 Task: Open Card Software Deployment Review in Board Resource Allocation Software to Workspace Hotel Reservations and add a team member Softage.1@softage.net, a label Blue, a checklist Database Management, an attachment from your onedrive, a color Blue and finally, add a card description 'Conduct customer research for new product naming and branding' and a comment 'Let us approach this task with a sense of self-reflection and self-awareness, recognizing our own strengths and weaknesses.'. Add a start date 'Jan 01, 1900' with a due date 'Jan 08, 1900'
Action: Mouse moved to (117, 49)
Screenshot: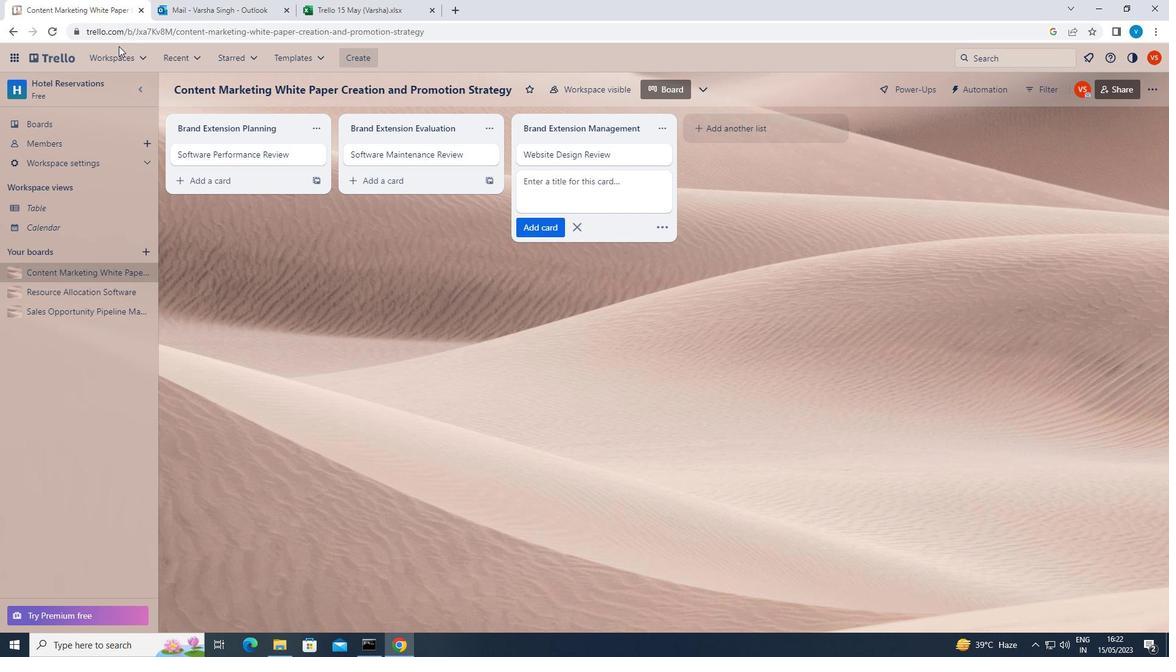 
Action: Mouse pressed left at (117, 49)
Screenshot: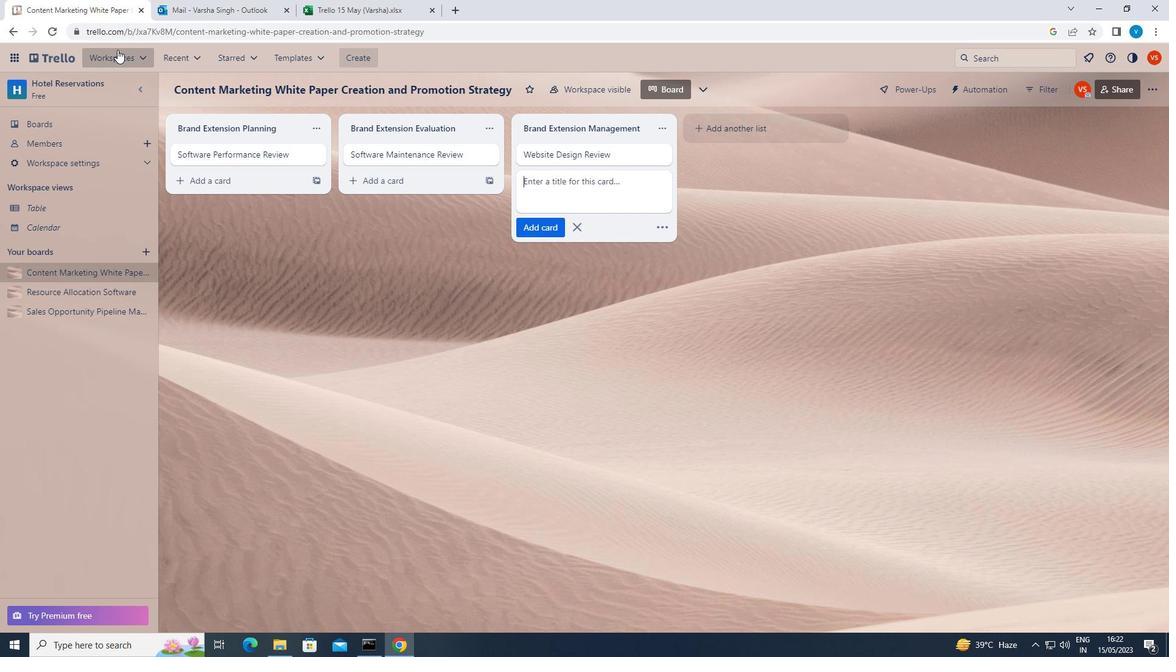 
Action: Mouse moved to (151, 605)
Screenshot: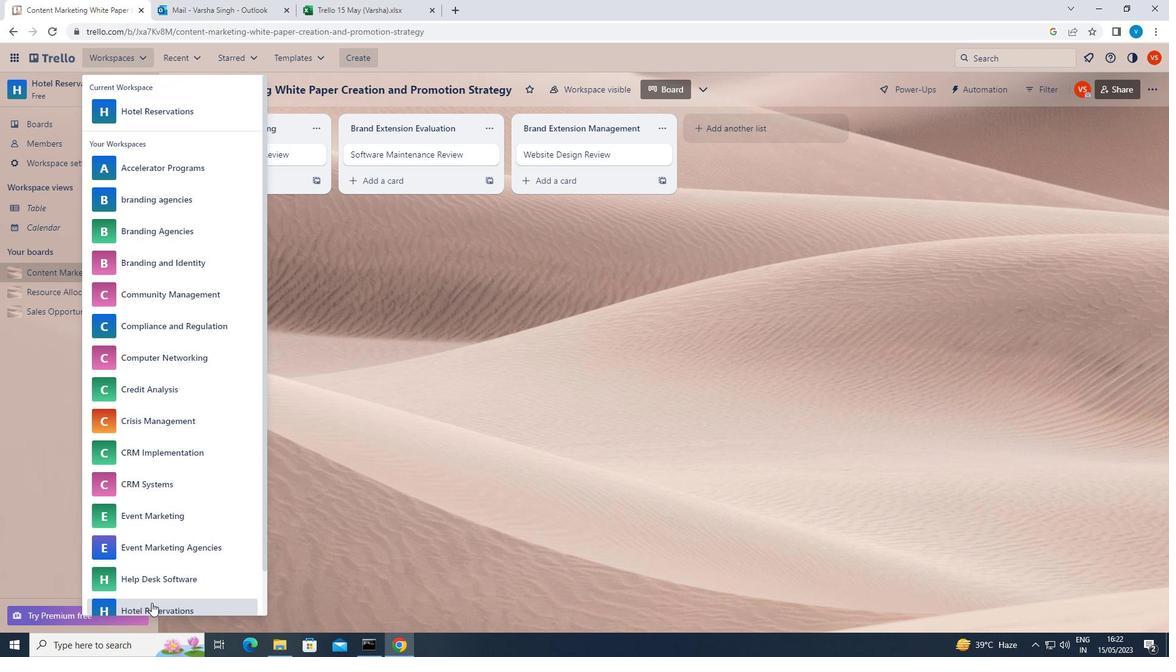 
Action: Mouse pressed left at (151, 605)
Screenshot: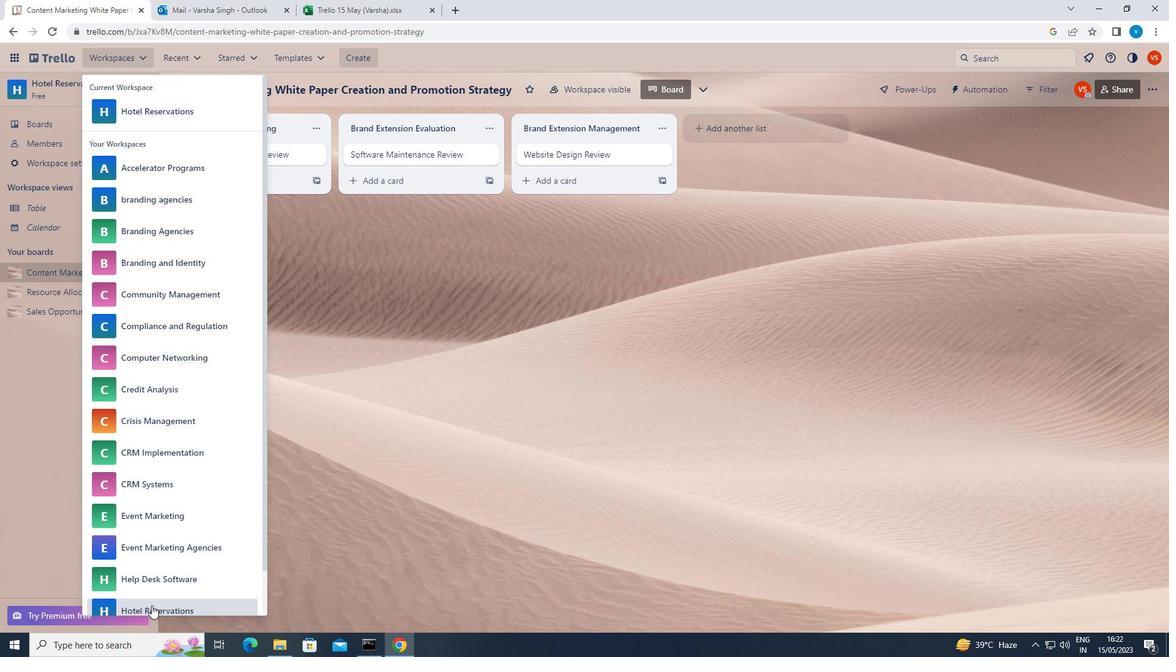 
Action: Mouse moved to (75, 285)
Screenshot: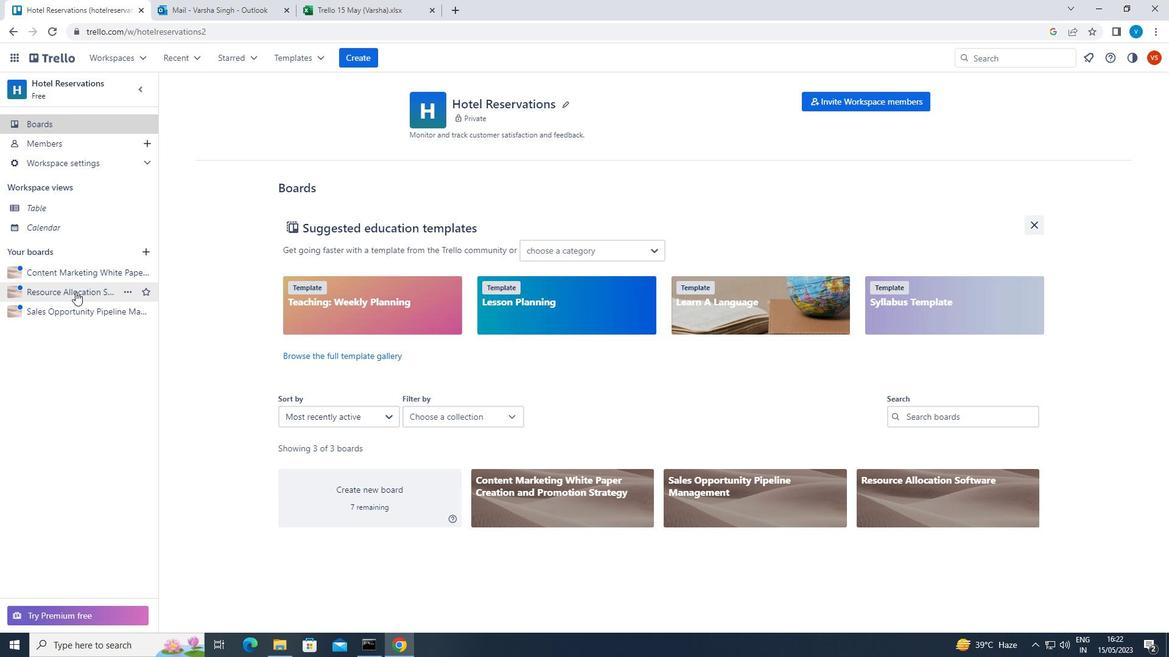 
Action: Mouse pressed left at (75, 285)
Screenshot: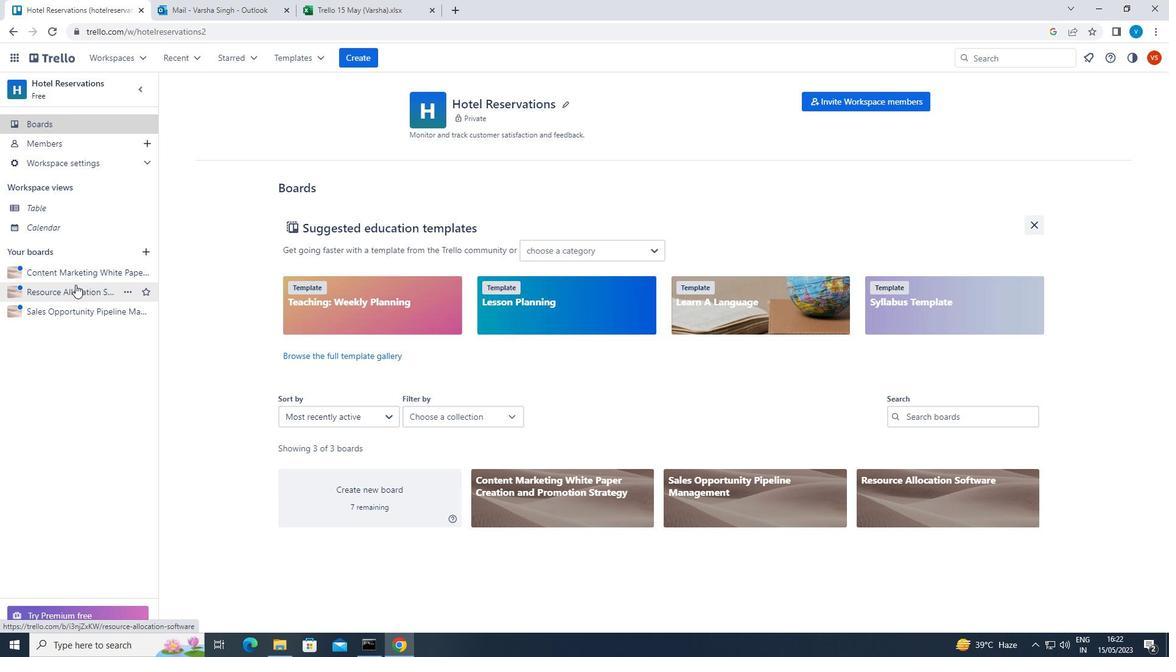 
Action: Mouse moved to (218, 162)
Screenshot: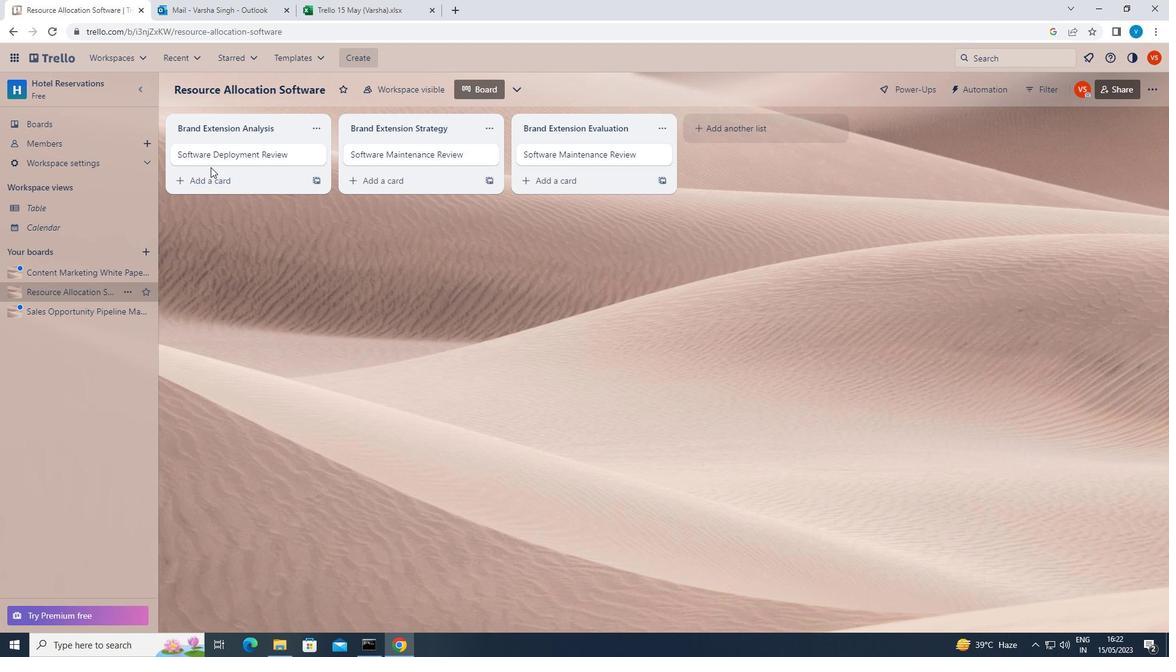 
Action: Mouse pressed left at (218, 162)
Screenshot: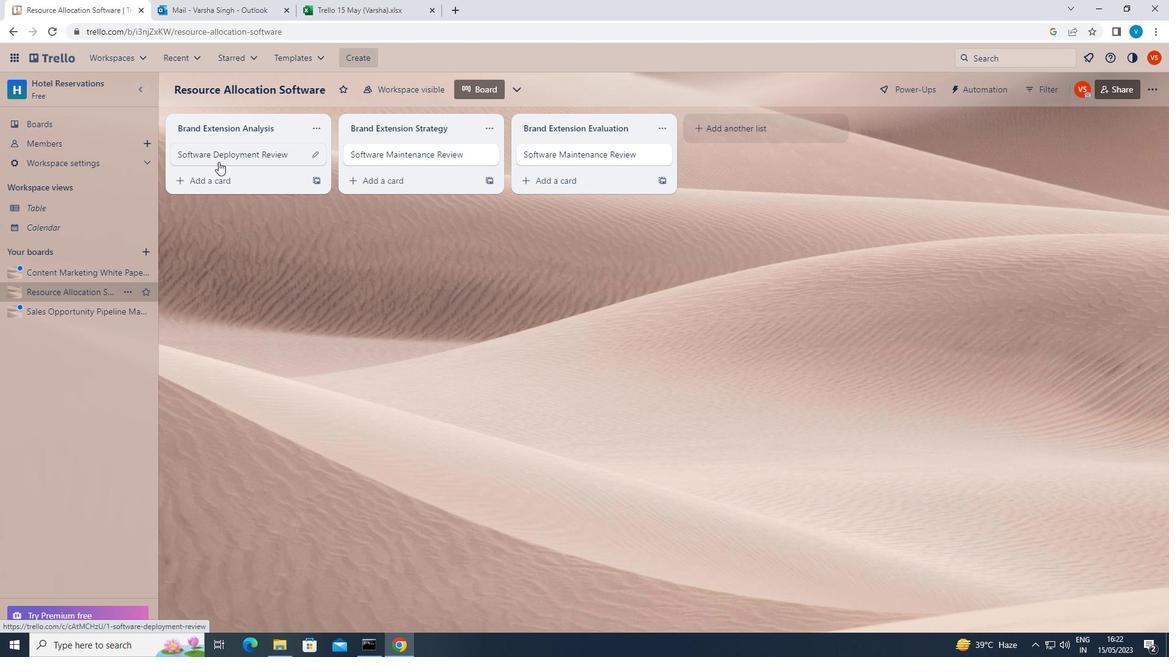 
Action: Mouse moved to (741, 151)
Screenshot: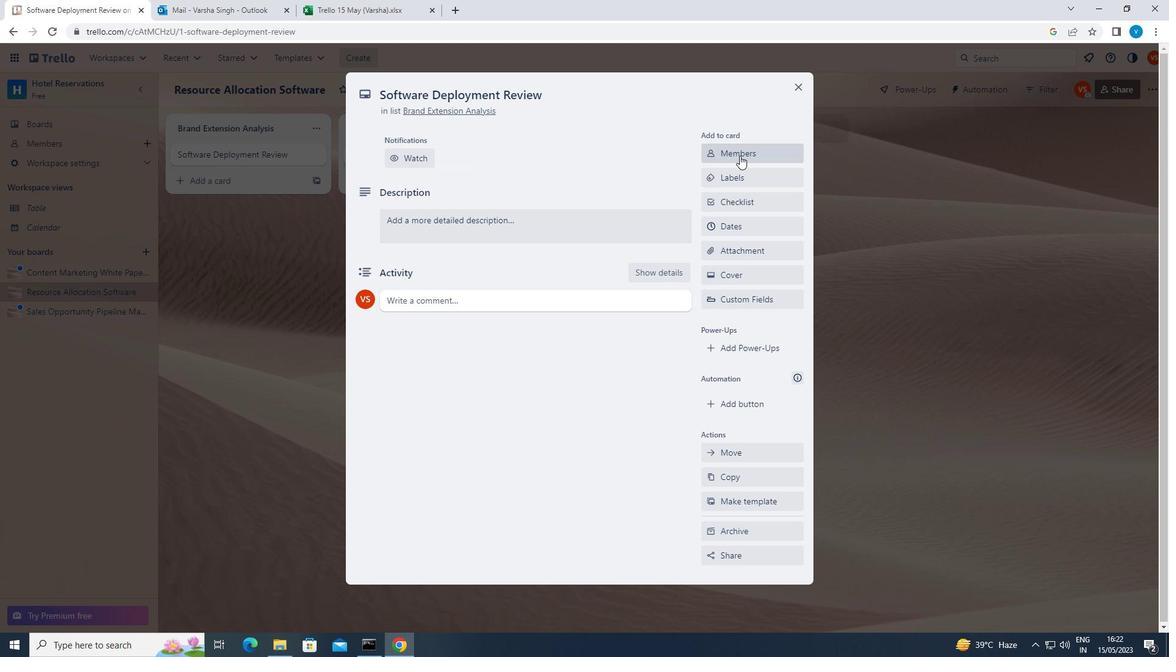 
Action: Mouse pressed left at (741, 151)
Screenshot: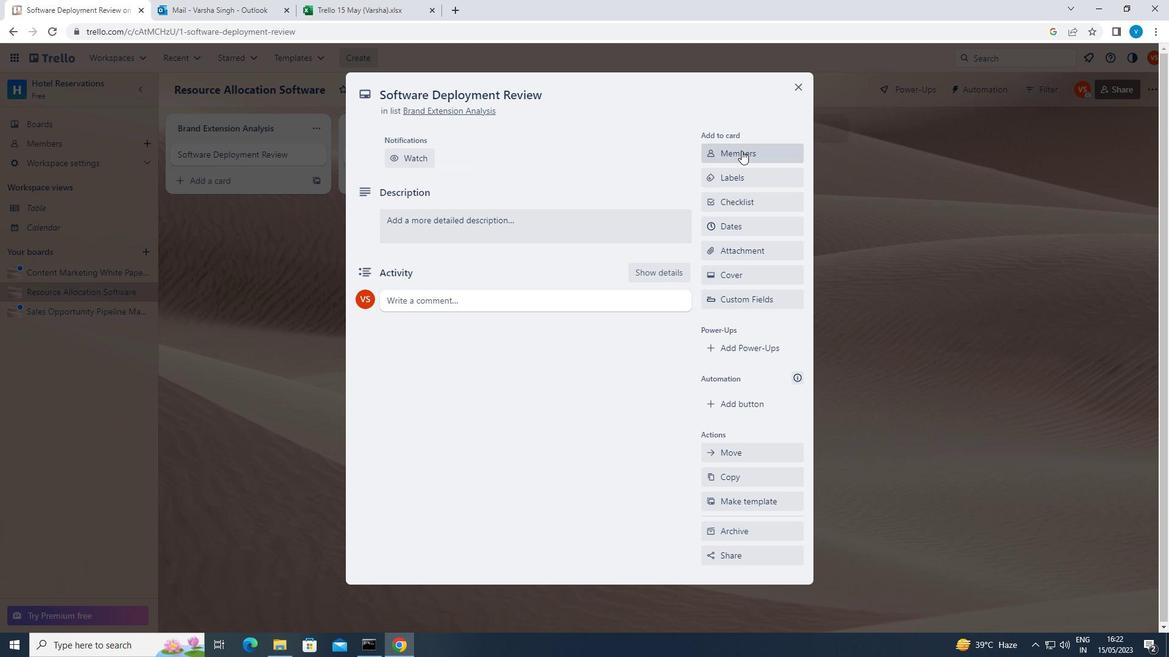 
Action: Key pressed <Key.shift>SOFTAGE.1<Key.shift>@SOFTAGE.NET
Screenshot: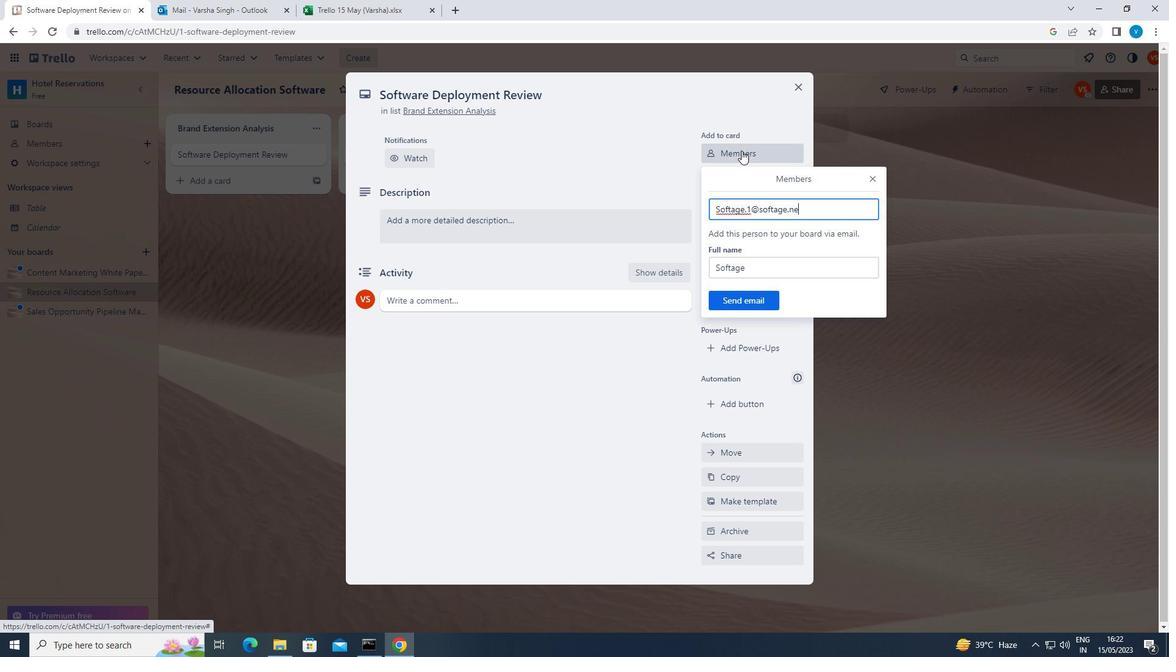 
Action: Mouse moved to (729, 303)
Screenshot: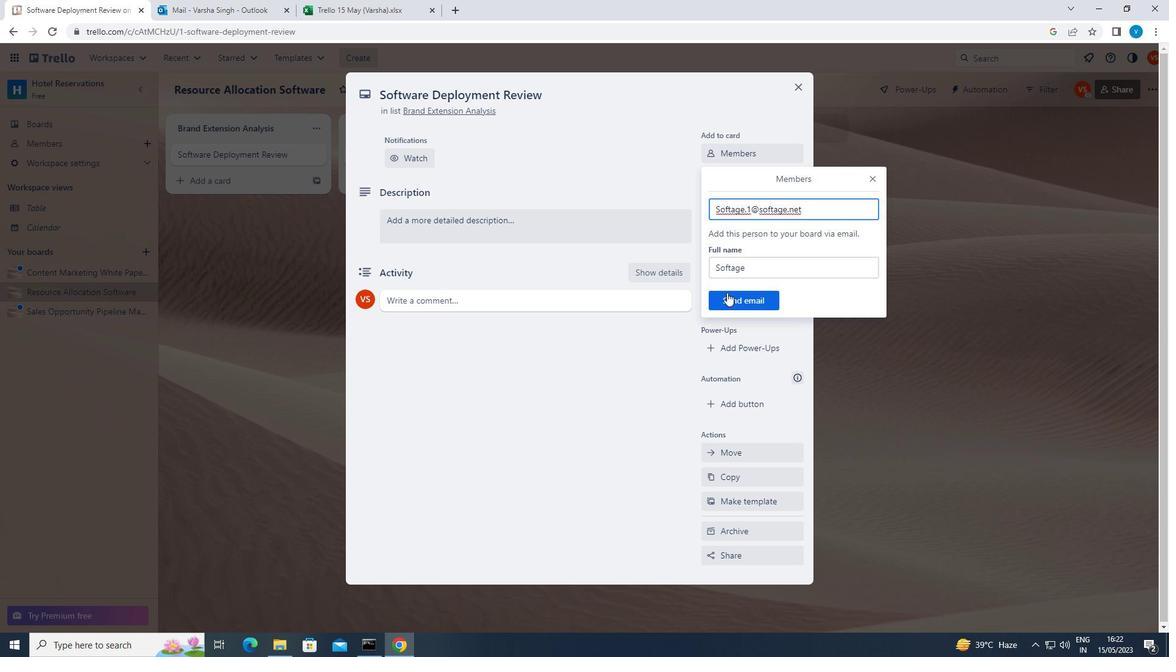 
Action: Mouse pressed left at (729, 303)
Screenshot: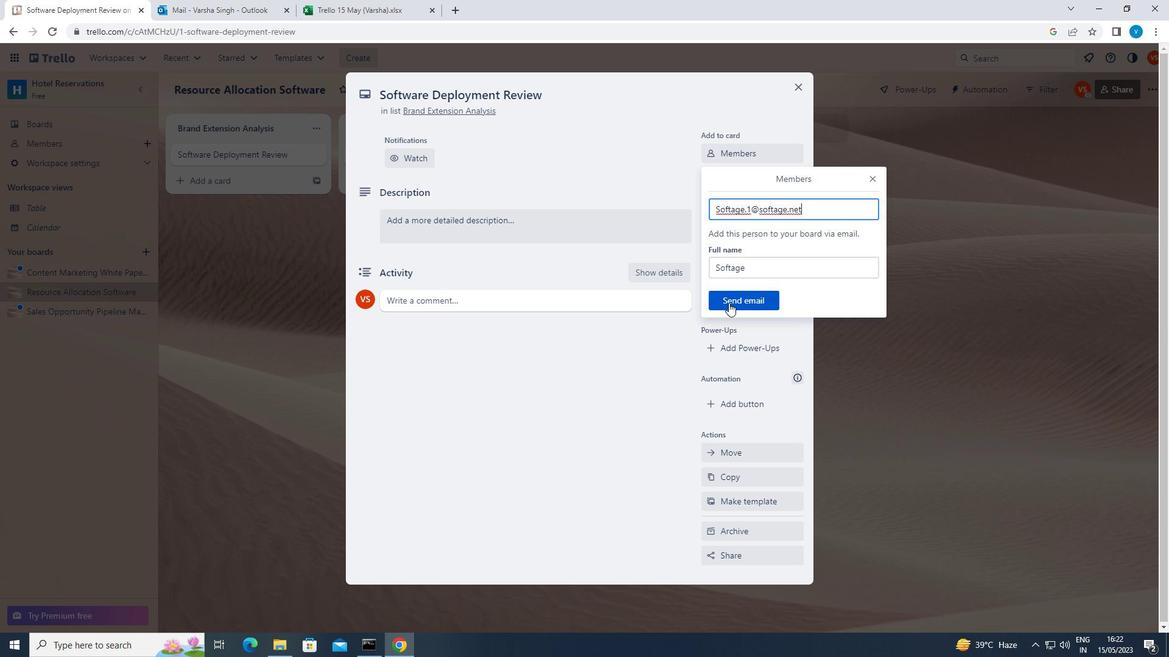 
Action: Mouse moved to (736, 223)
Screenshot: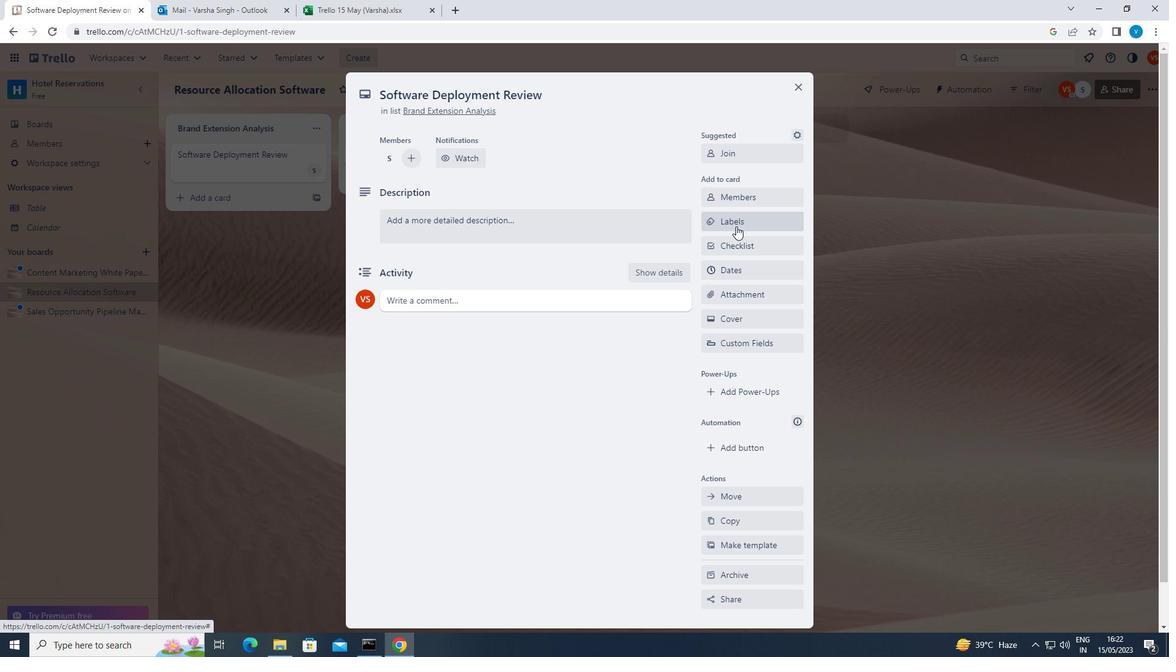 
Action: Mouse pressed left at (736, 223)
Screenshot: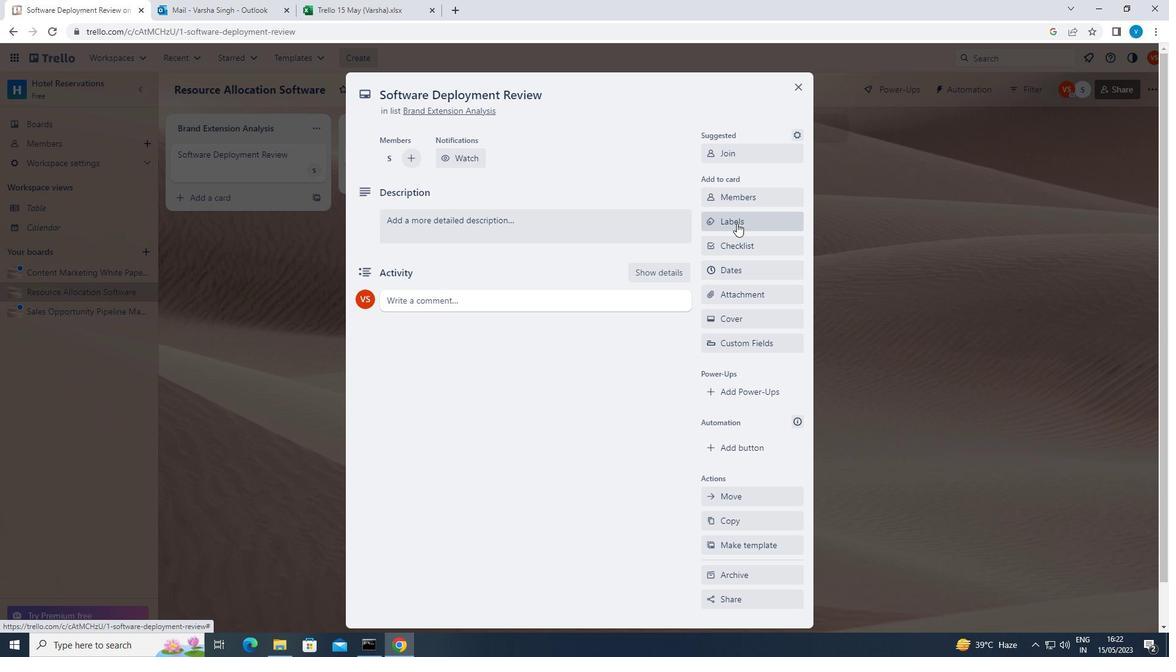 
Action: Mouse moved to (778, 424)
Screenshot: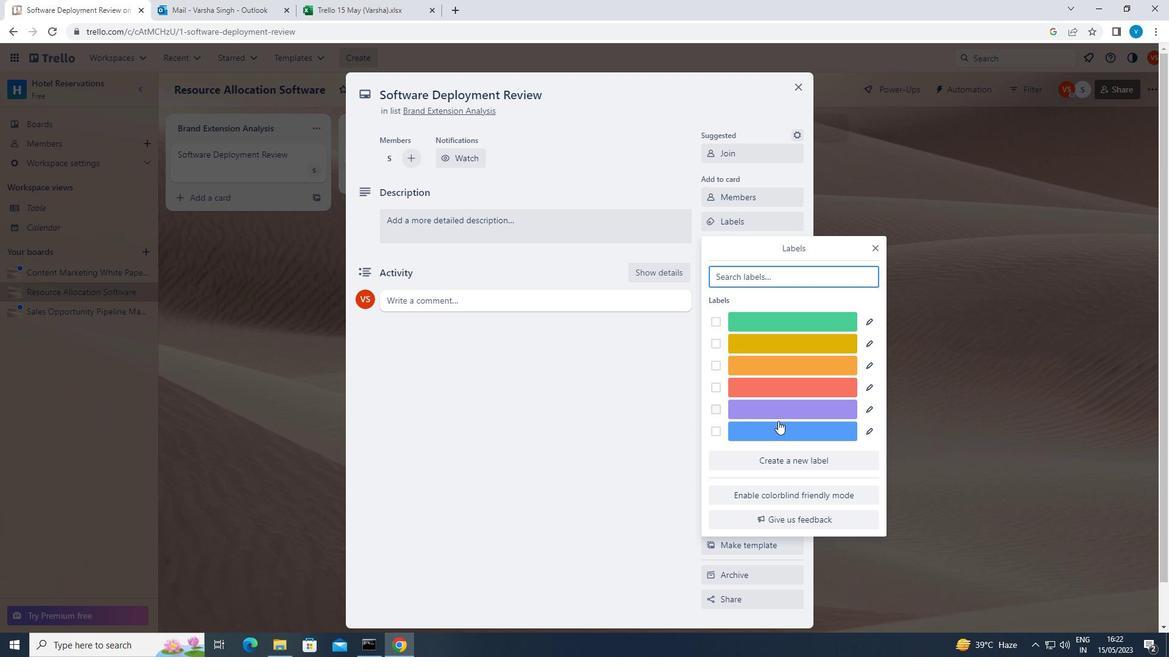 
Action: Mouse pressed left at (778, 424)
Screenshot: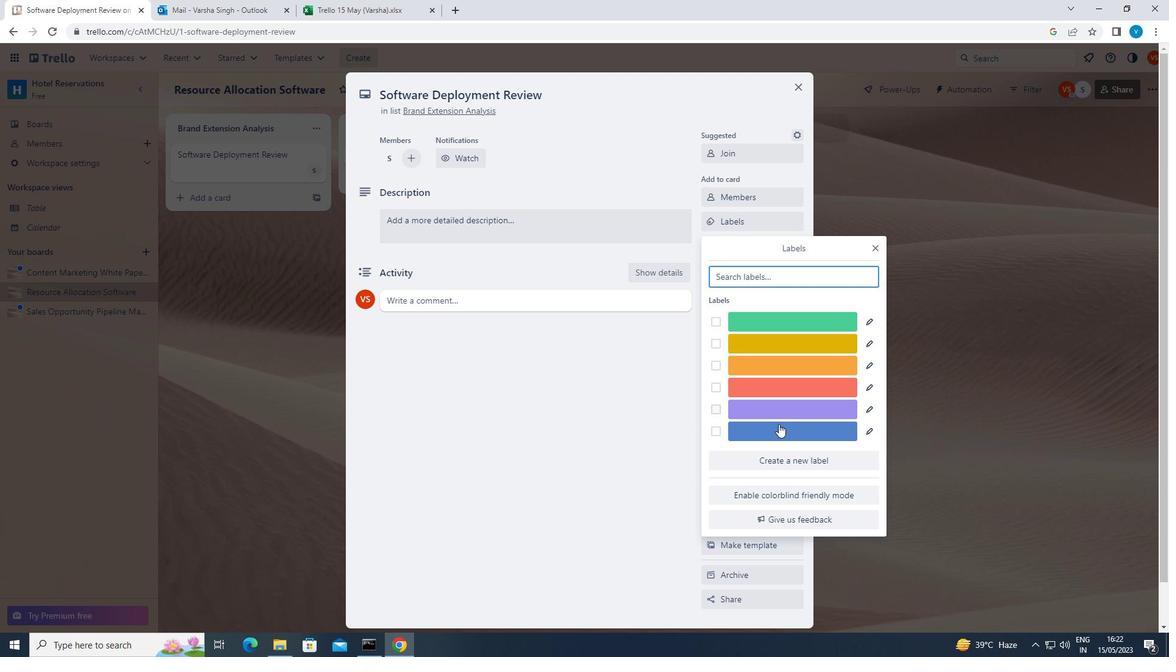 
Action: Mouse moved to (873, 247)
Screenshot: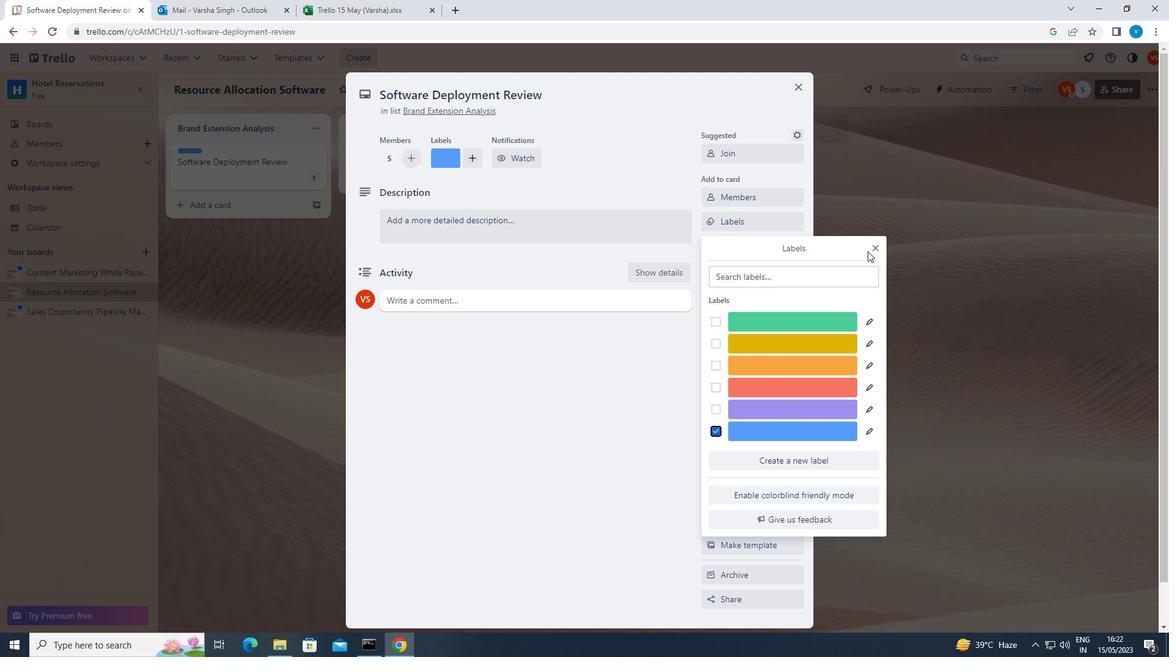 
Action: Mouse pressed left at (873, 247)
Screenshot: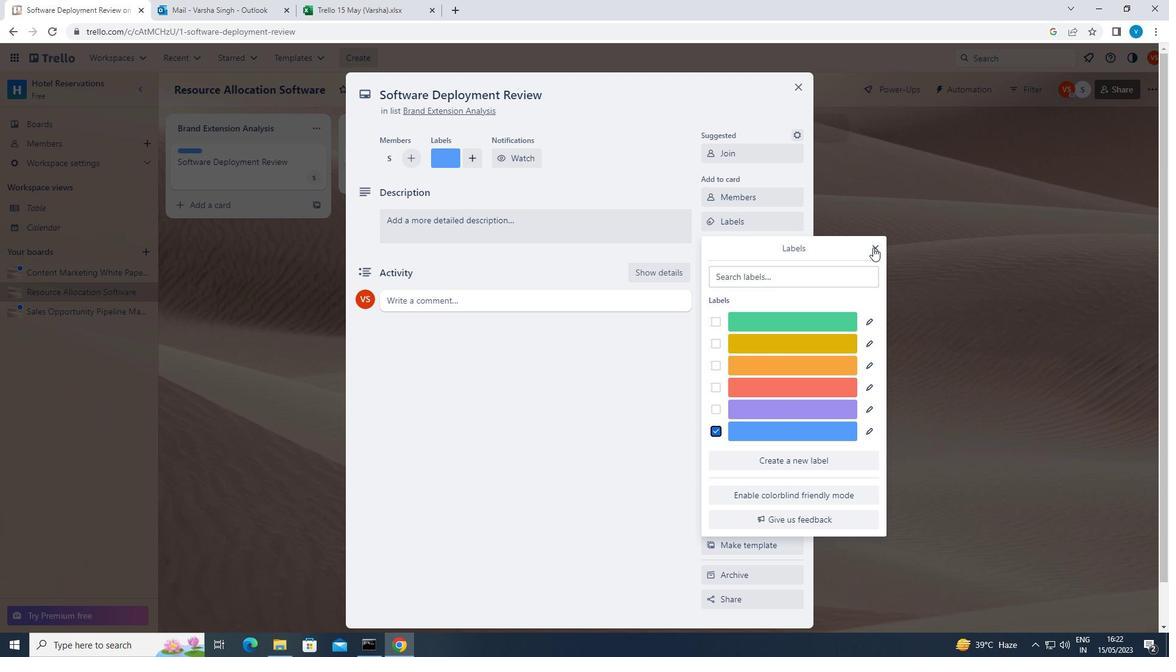 
Action: Mouse moved to (758, 240)
Screenshot: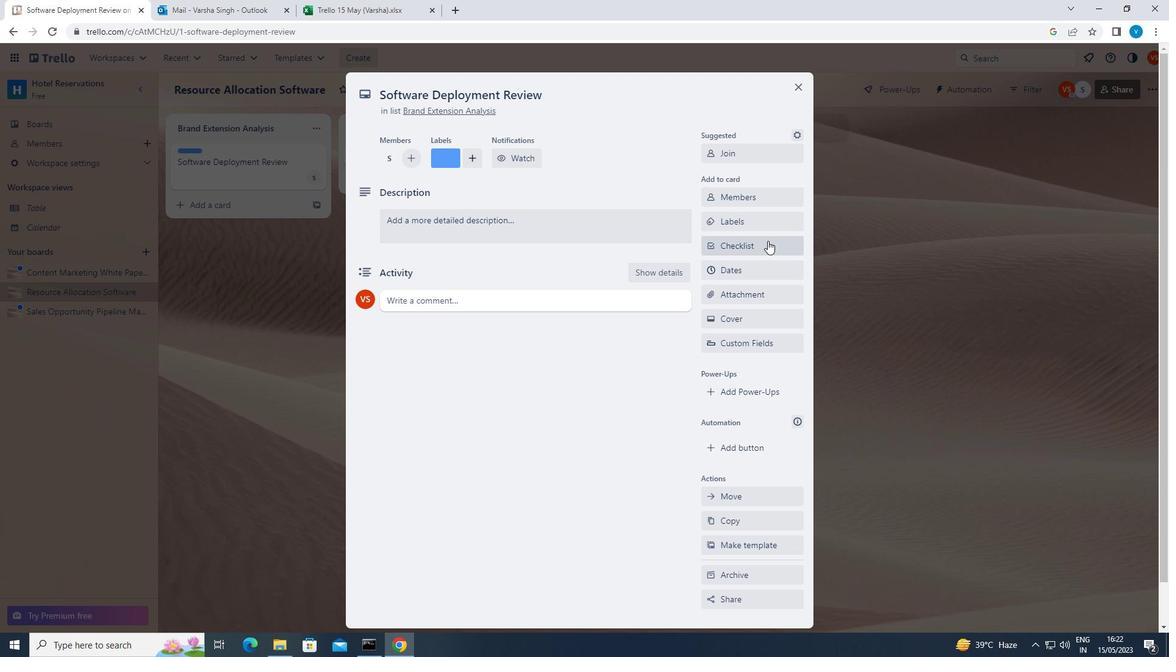 
Action: Mouse pressed left at (758, 240)
Screenshot: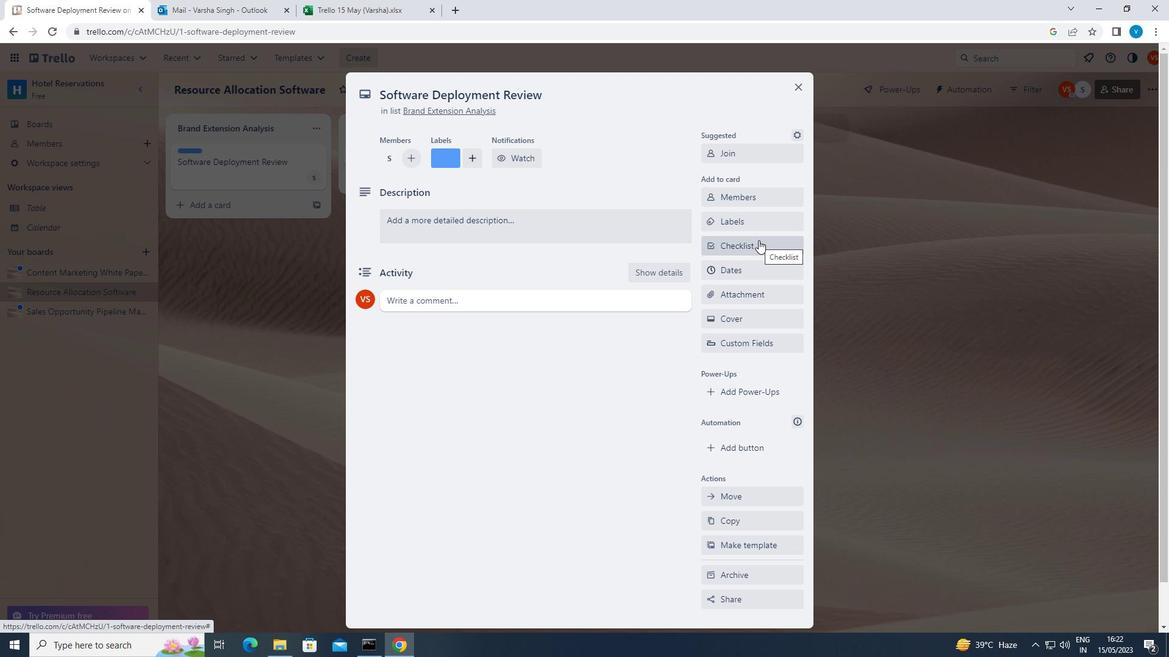 
Action: Key pressed <Key.shift>DATABASE<Key.space><Key.shift>MANAGEMENT
Screenshot: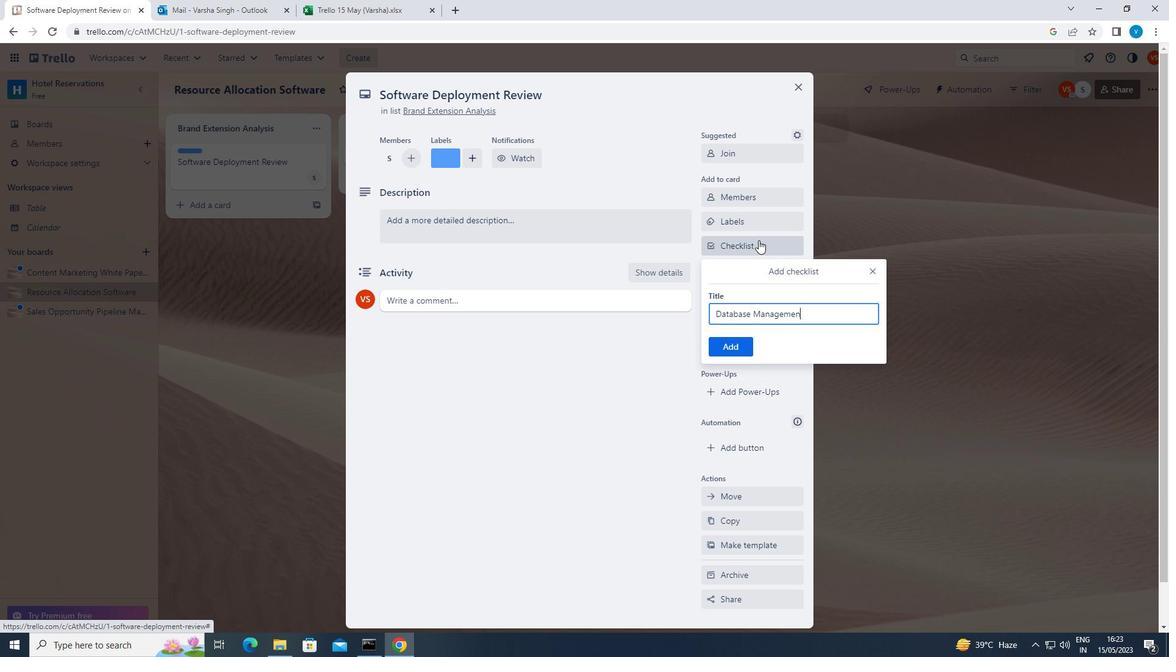 
Action: Mouse moved to (734, 353)
Screenshot: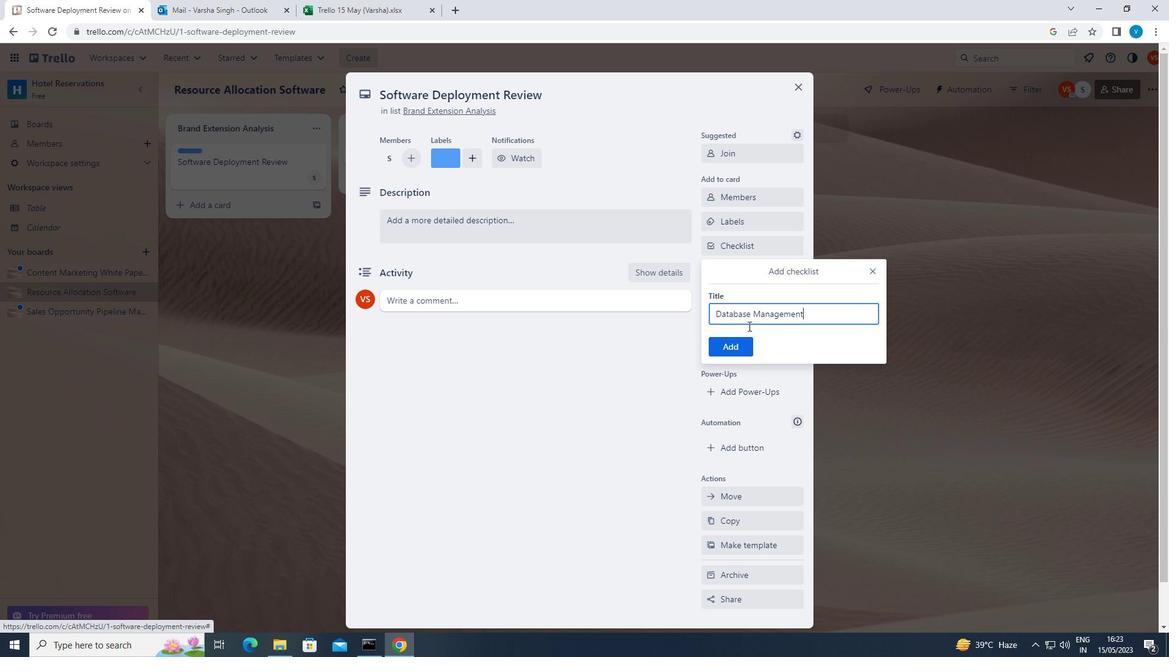 
Action: Mouse pressed left at (734, 353)
Screenshot: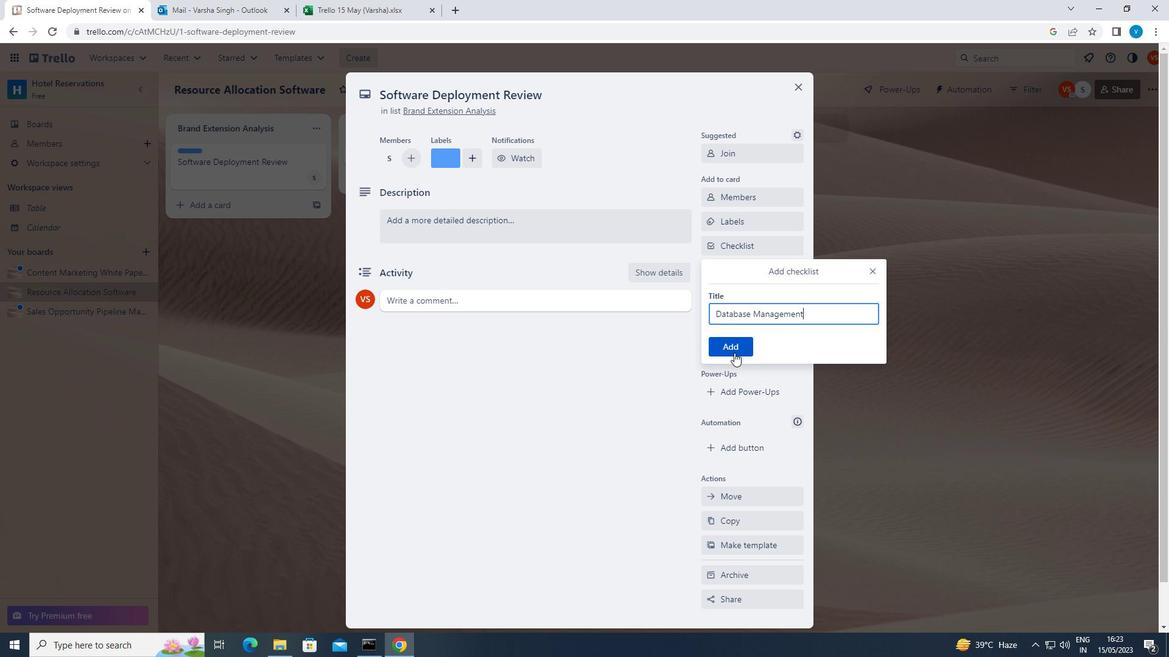 
Action: Mouse moved to (767, 292)
Screenshot: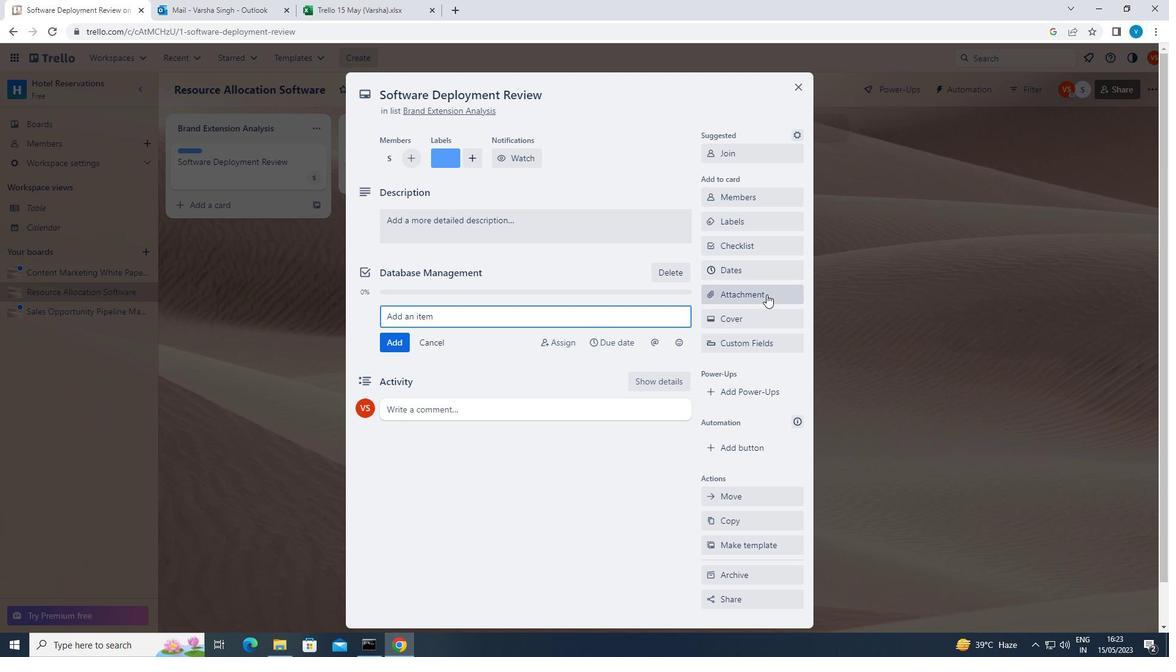 
Action: Mouse pressed left at (767, 292)
Screenshot: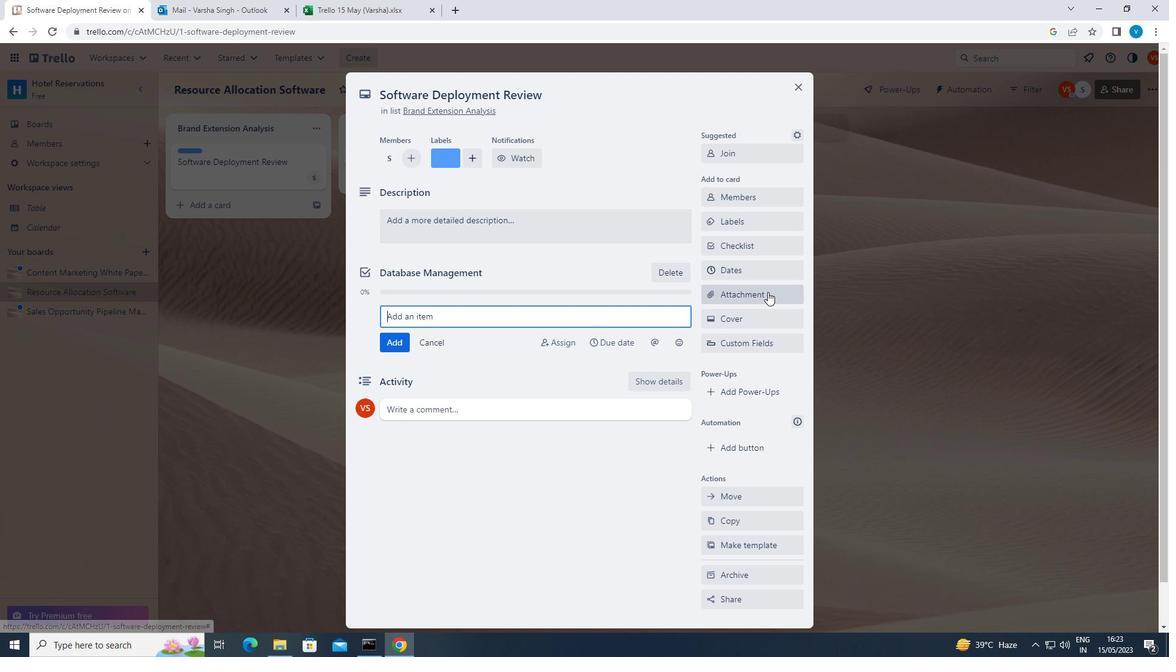 
Action: Mouse moved to (749, 440)
Screenshot: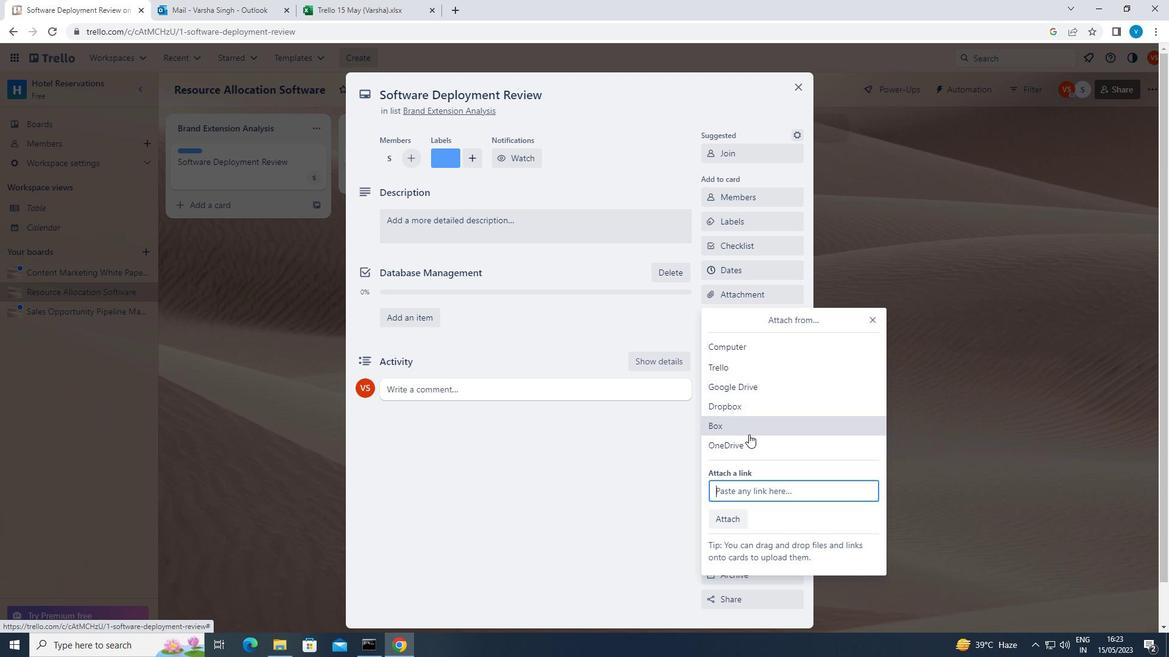 
Action: Mouse pressed left at (749, 440)
Screenshot: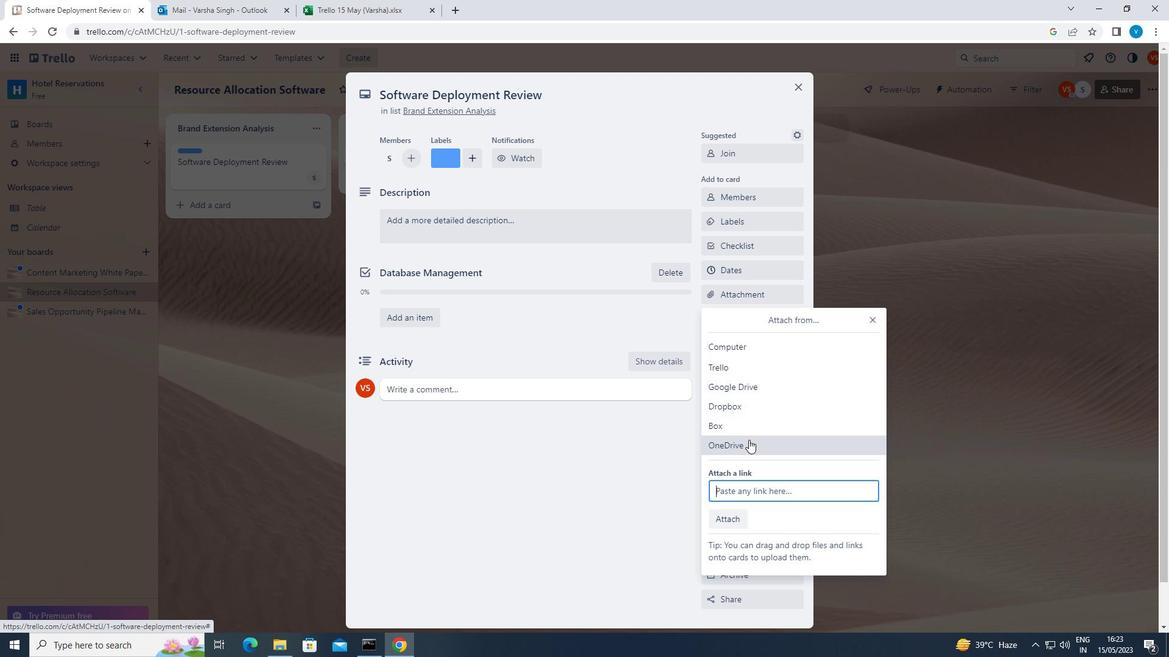 
Action: Mouse moved to (506, 235)
Screenshot: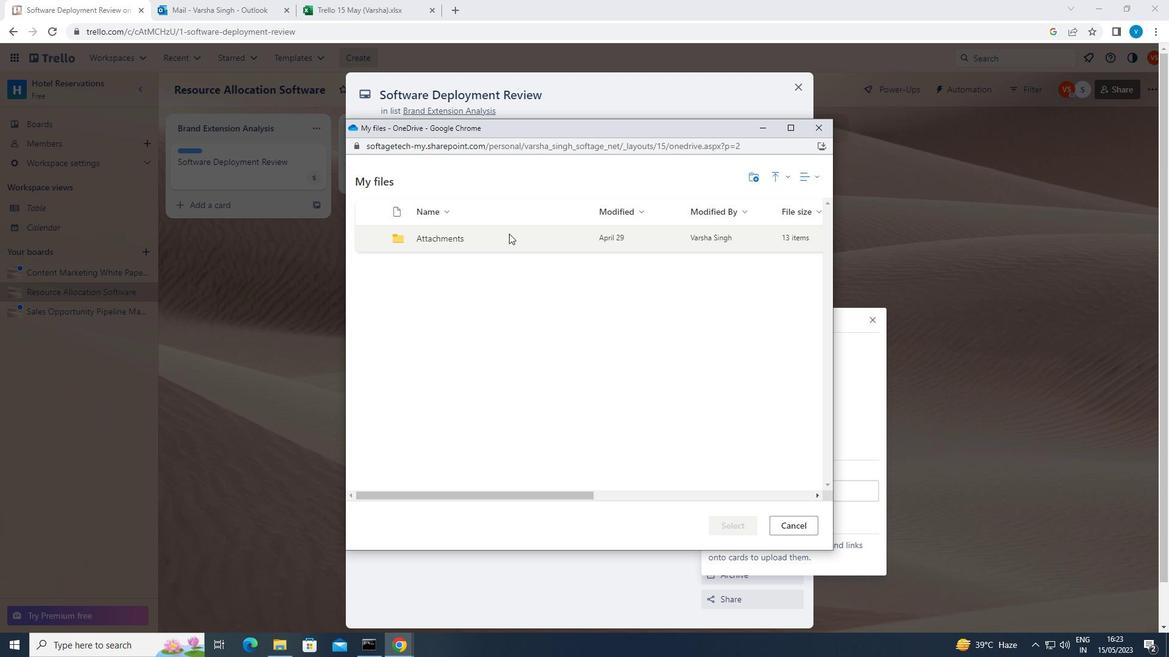 
Action: Mouse pressed left at (506, 235)
Screenshot: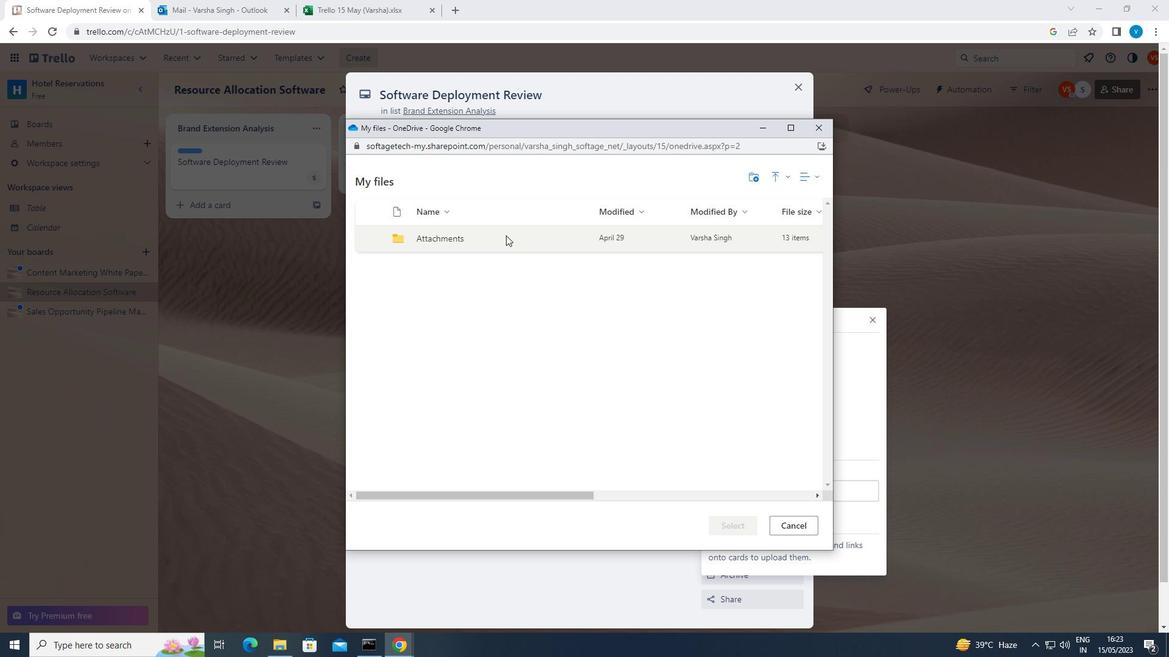 
Action: Mouse pressed left at (506, 235)
Screenshot: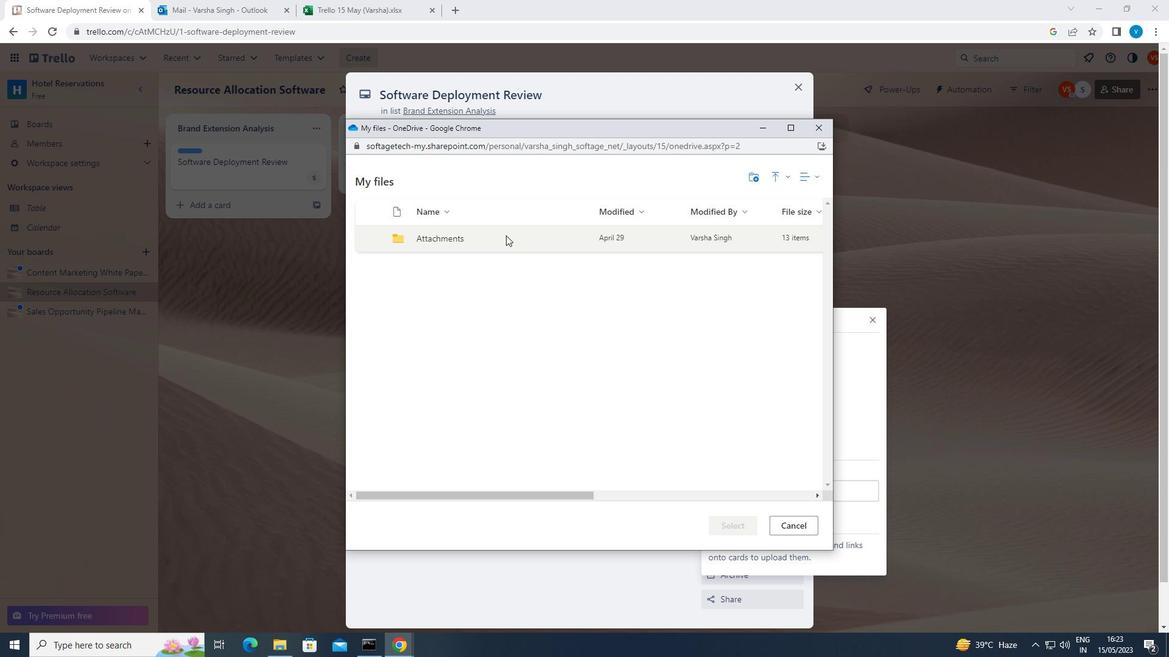 
Action: Mouse moved to (509, 243)
Screenshot: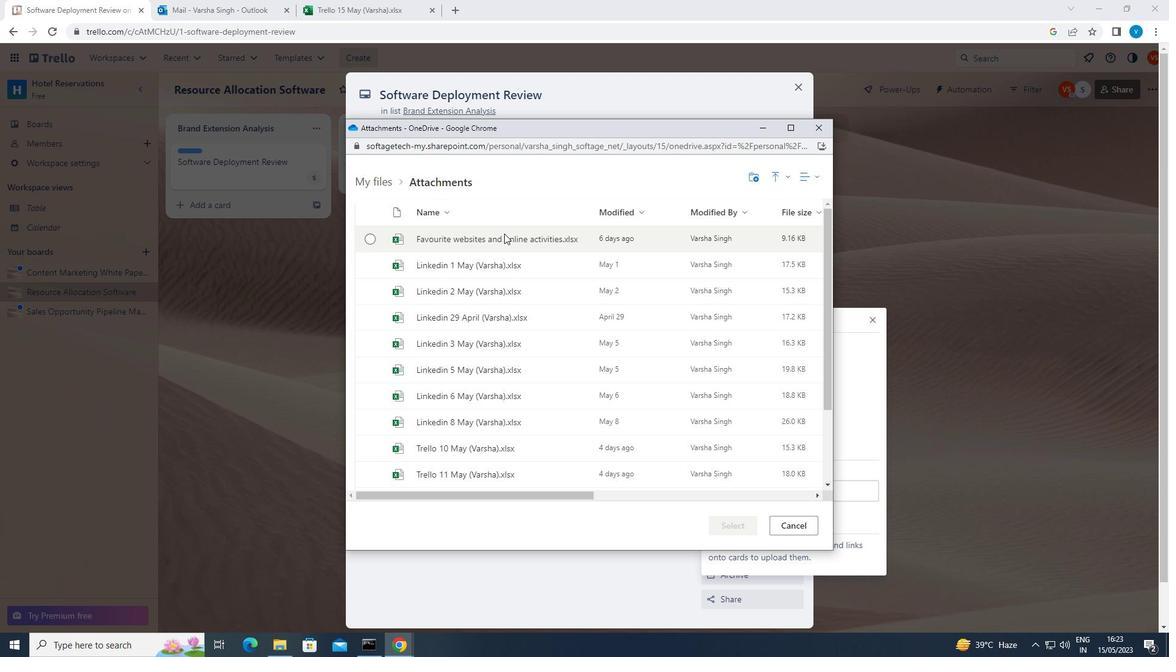 
Action: Mouse pressed left at (509, 243)
Screenshot: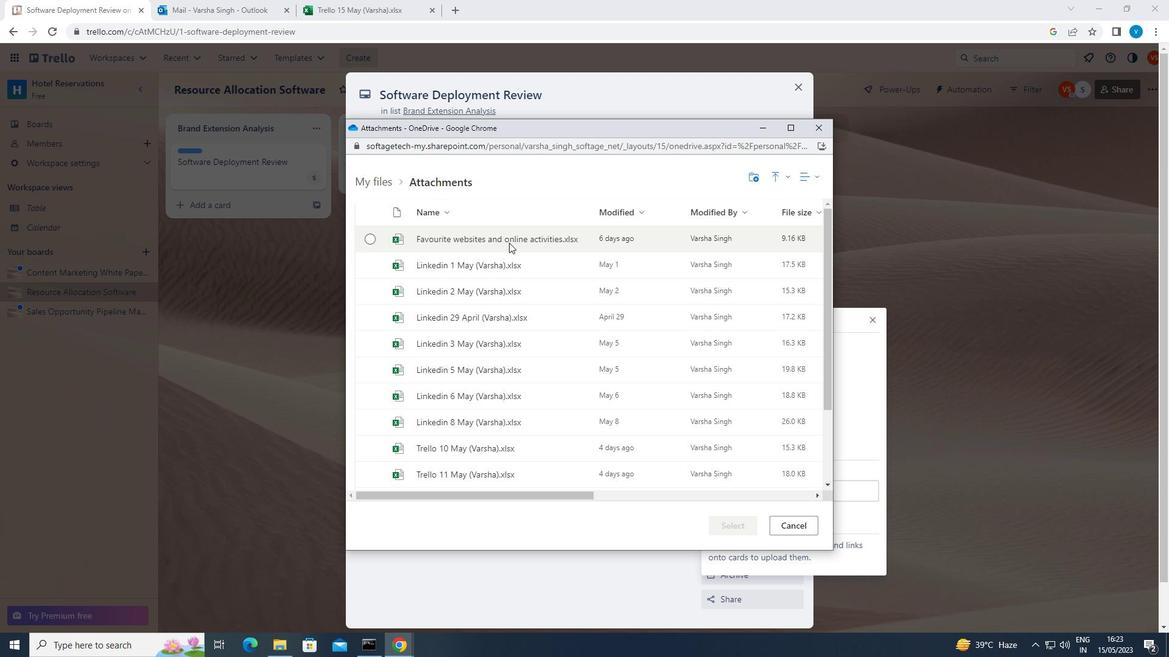 
Action: Mouse pressed left at (509, 243)
Screenshot: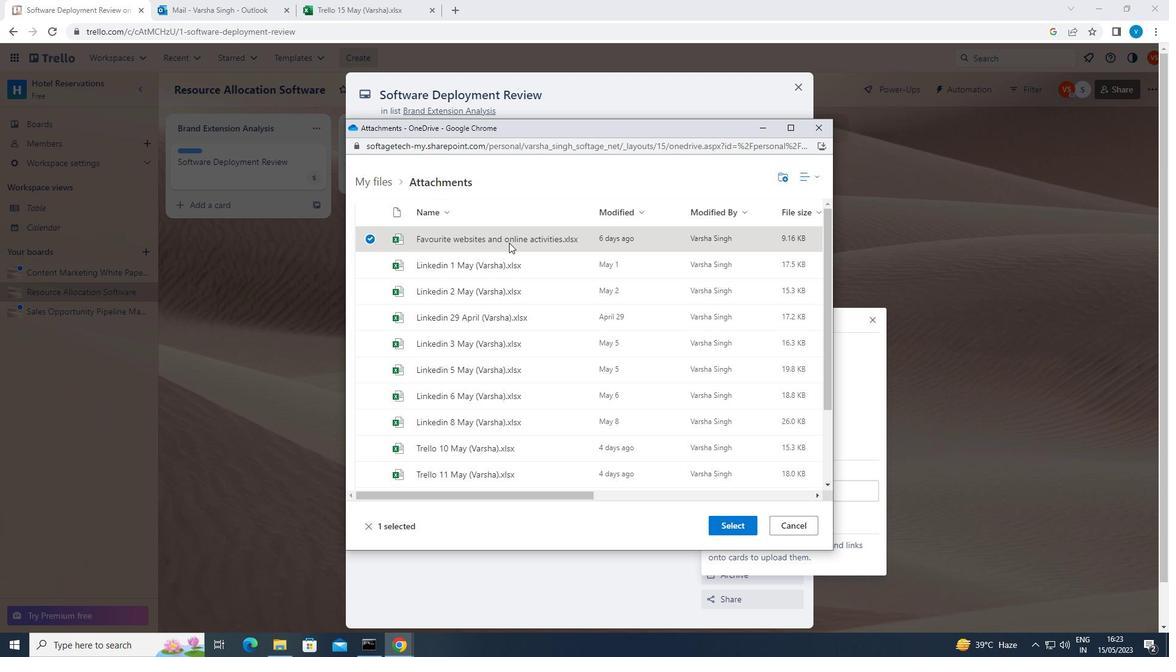
Action: Mouse moved to (733, 524)
Screenshot: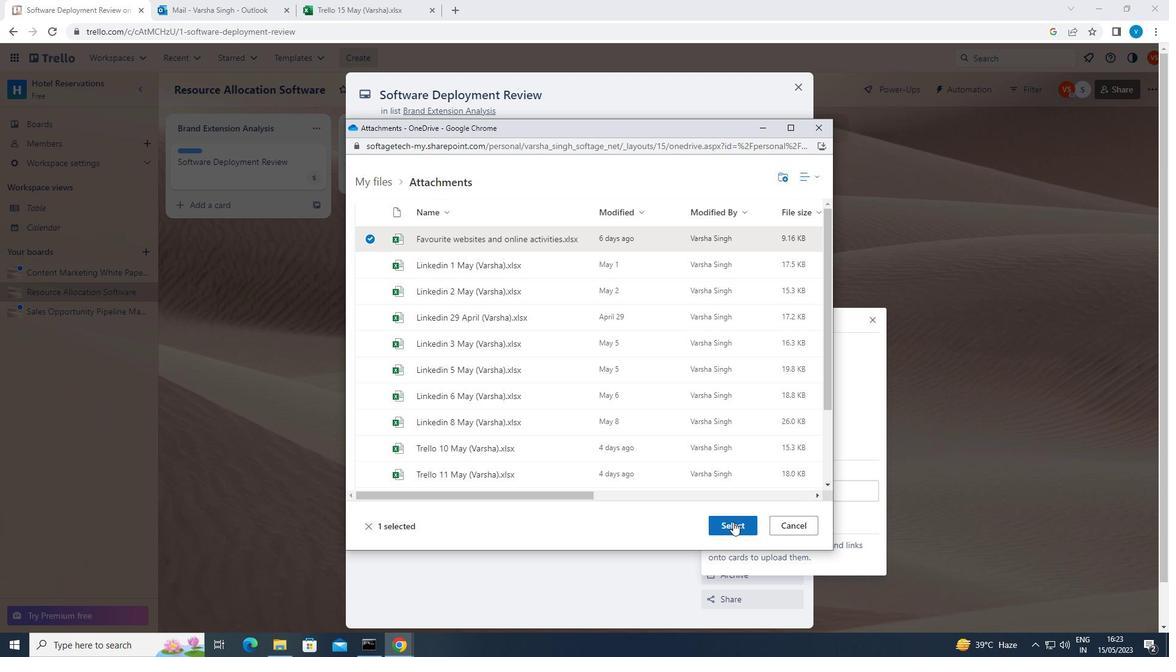 
Action: Mouse pressed left at (733, 524)
Screenshot: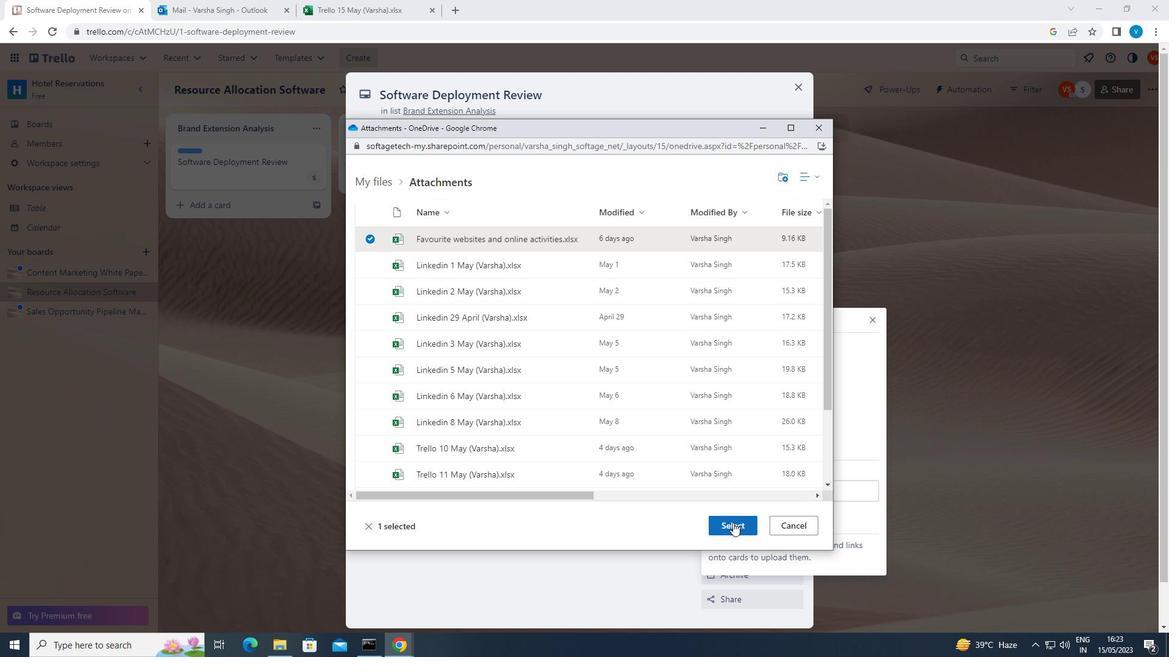 
Action: Mouse moved to (761, 322)
Screenshot: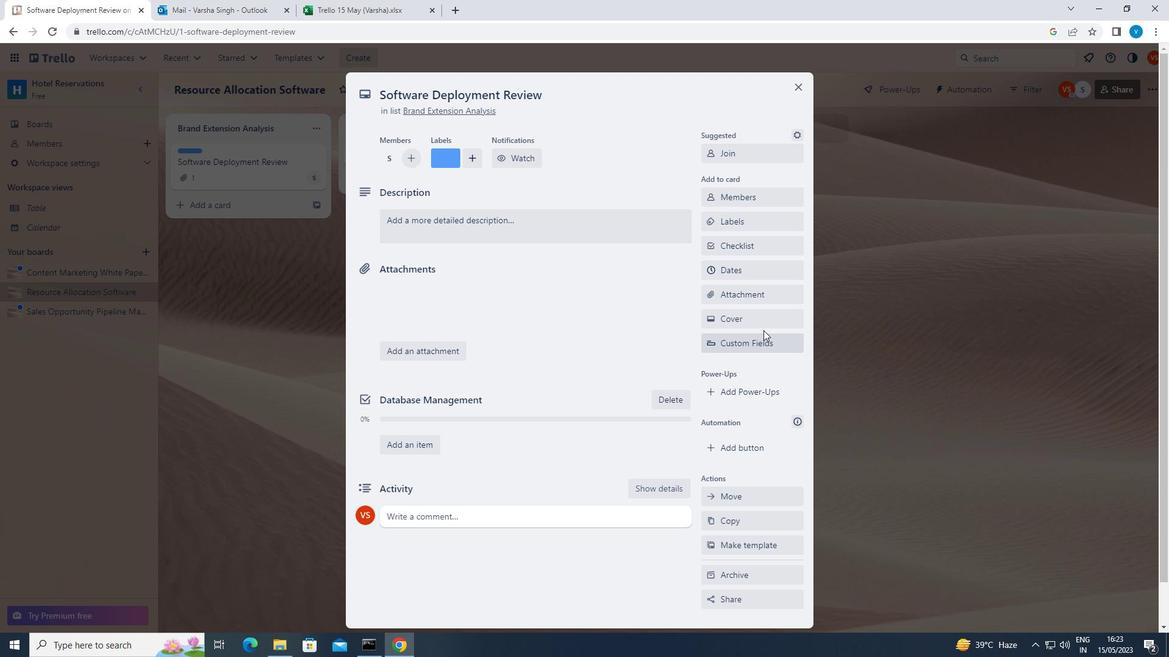 
Action: Mouse pressed left at (761, 322)
Screenshot: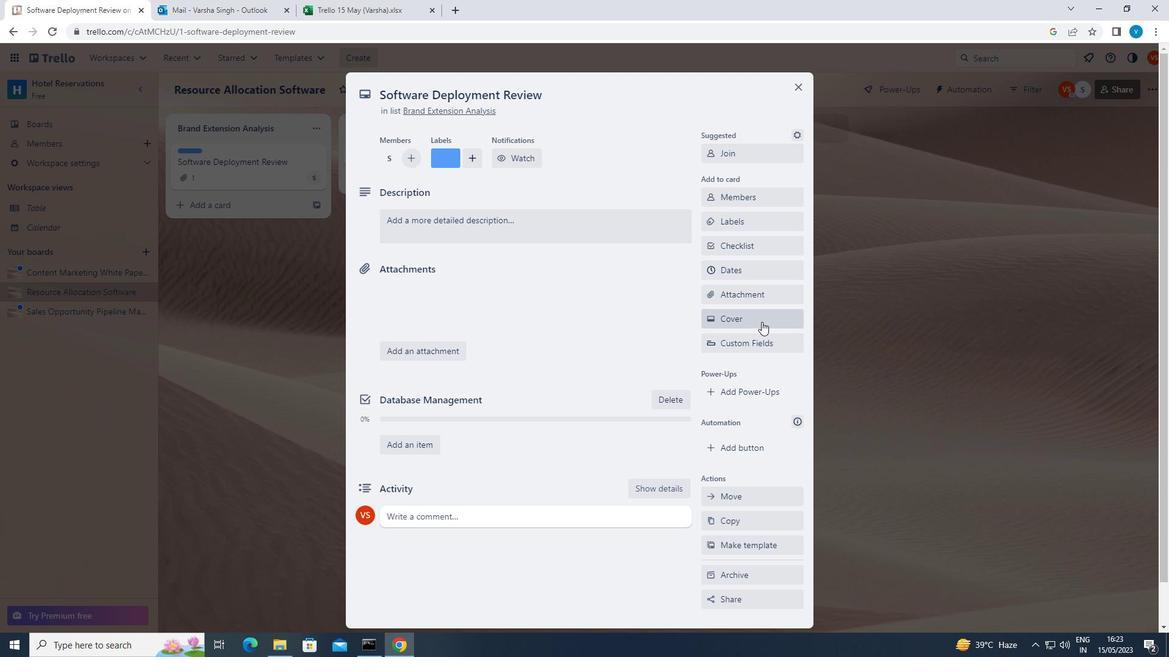 
Action: Mouse moved to (727, 413)
Screenshot: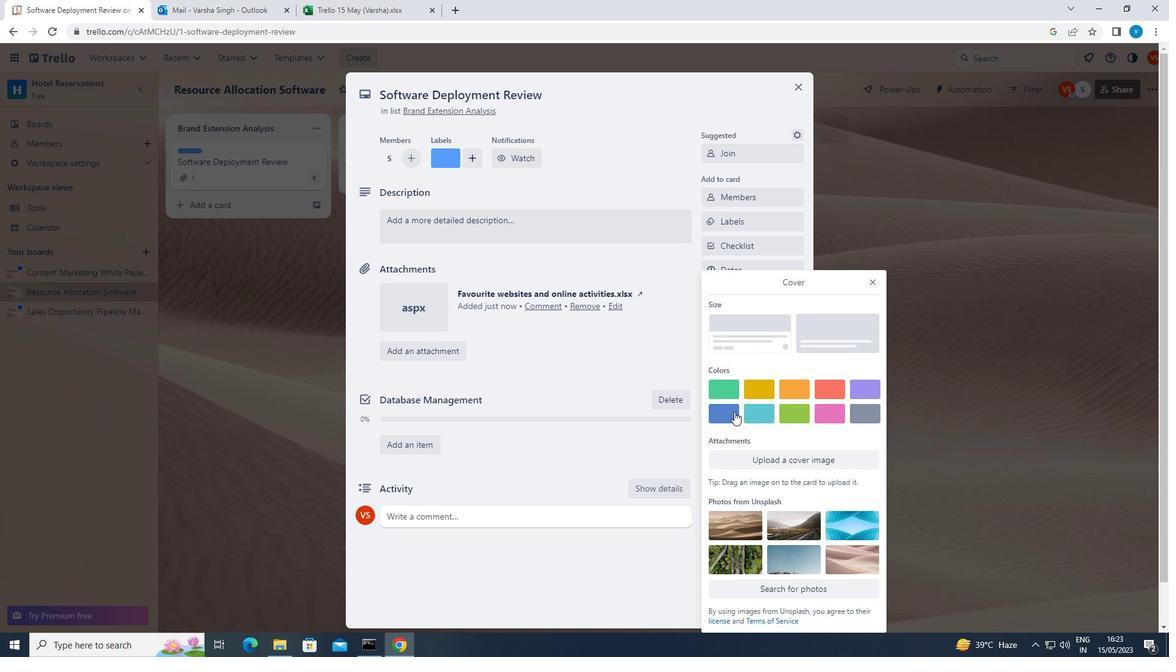 
Action: Mouse pressed left at (727, 413)
Screenshot: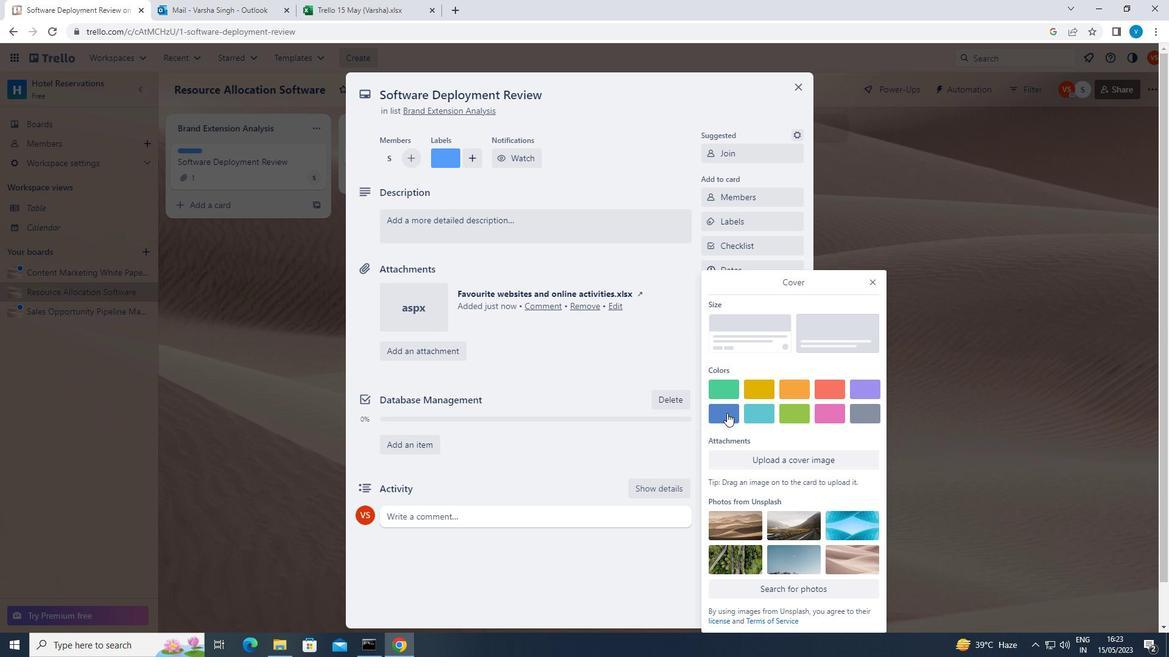 
Action: Mouse moved to (588, 302)
Screenshot: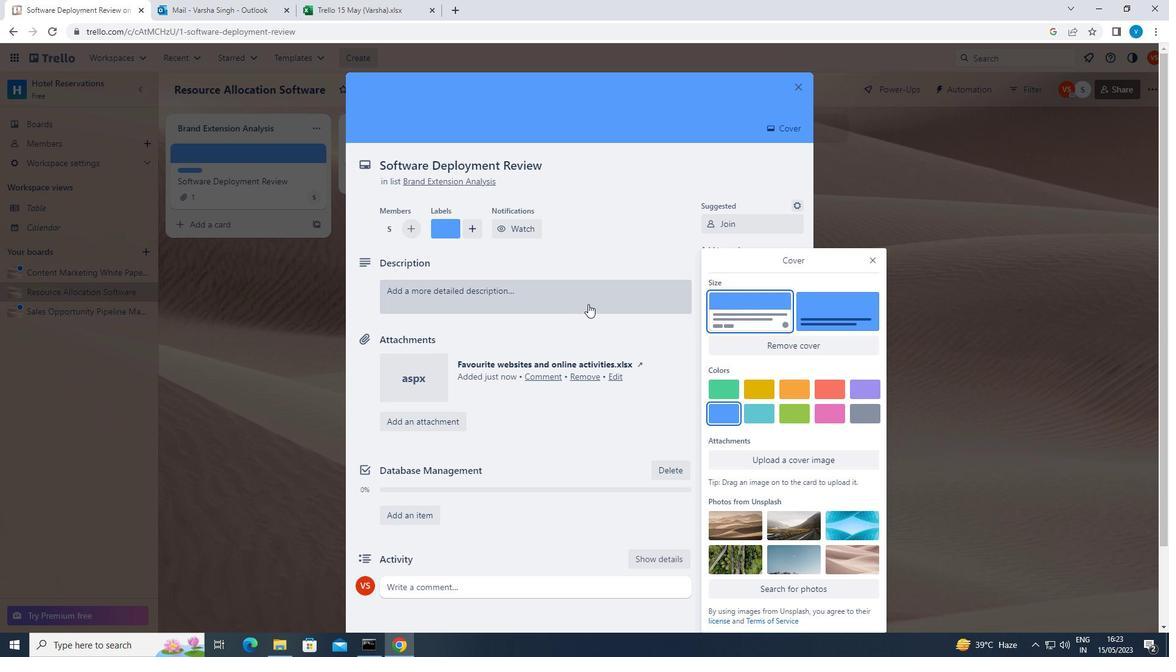 
Action: Mouse pressed left at (588, 302)
Screenshot: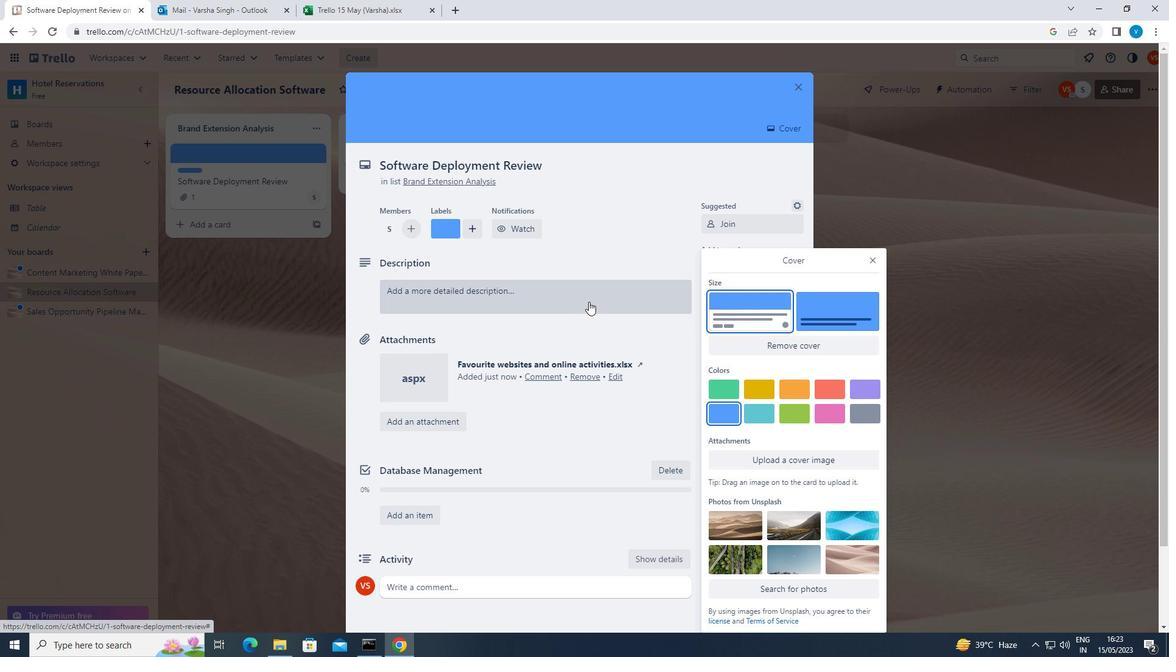 
Action: Key pressed <Key.shift>CONDUCT<Key.space>CUSTOMER<Key.space>RESEARCH<Key.space>FOR<Key.space>NEW<Key.space>PRODUCT<Key.space>NAMING<Key.space>AND<Key.space>BRANDING
Screenshot: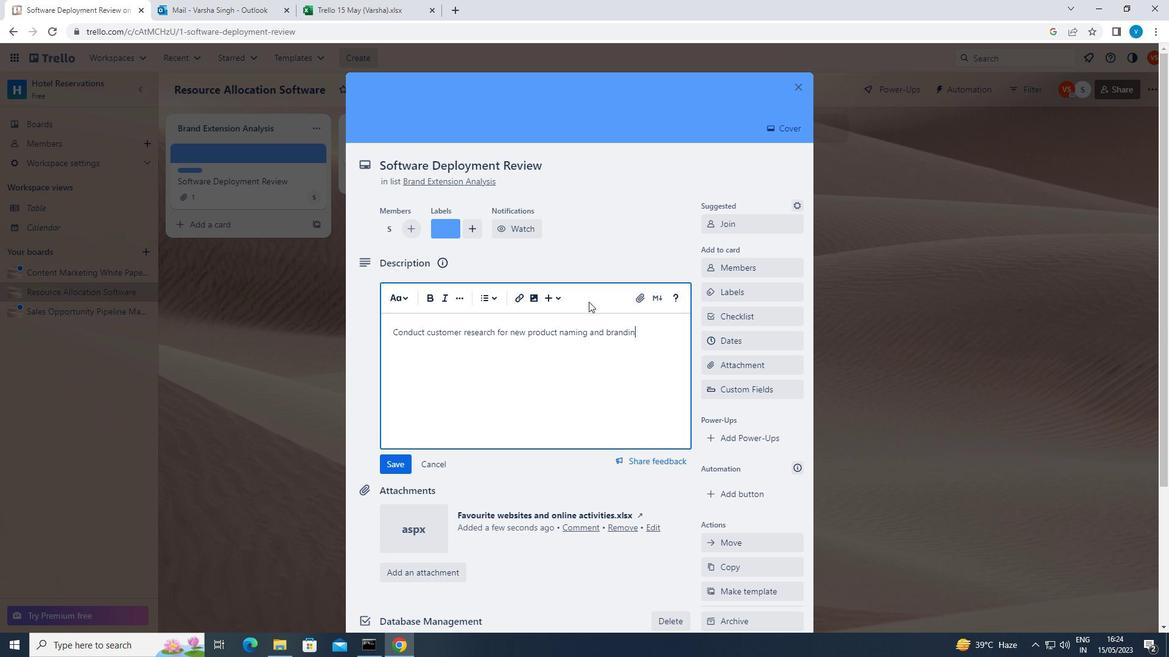 
Action: Mouse moved to (401, 459)
Screenshot: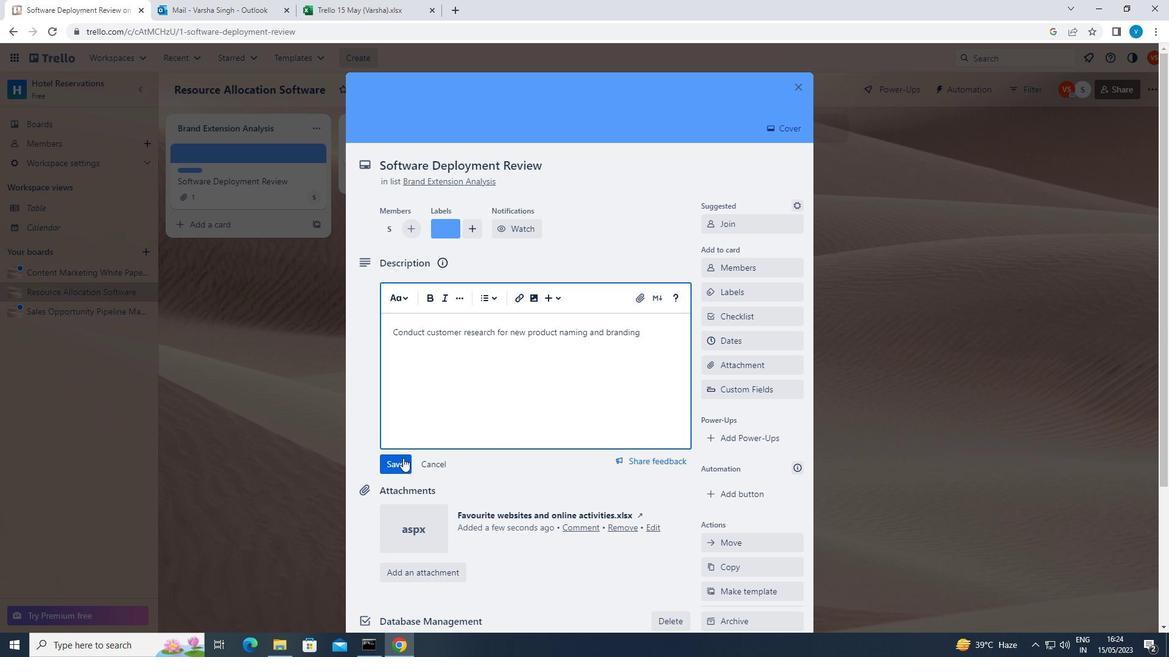
Action: Mouse pressed left at (401, 459)
Screenshot: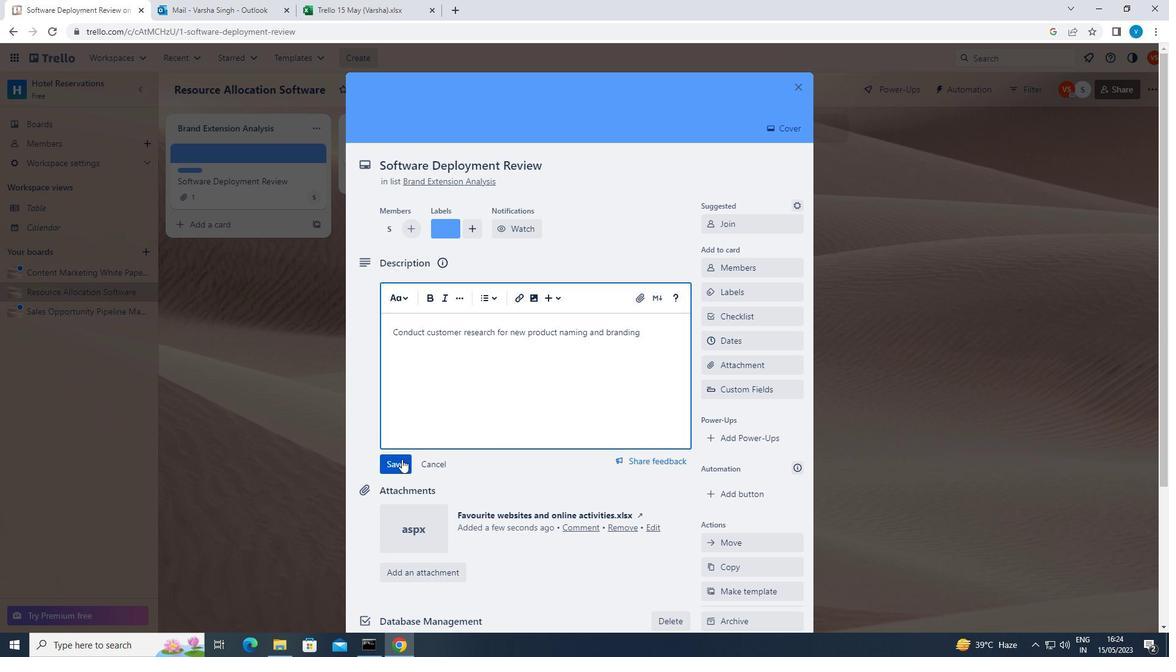 
Action: Mouse moved to (439, 562)
Screenshot: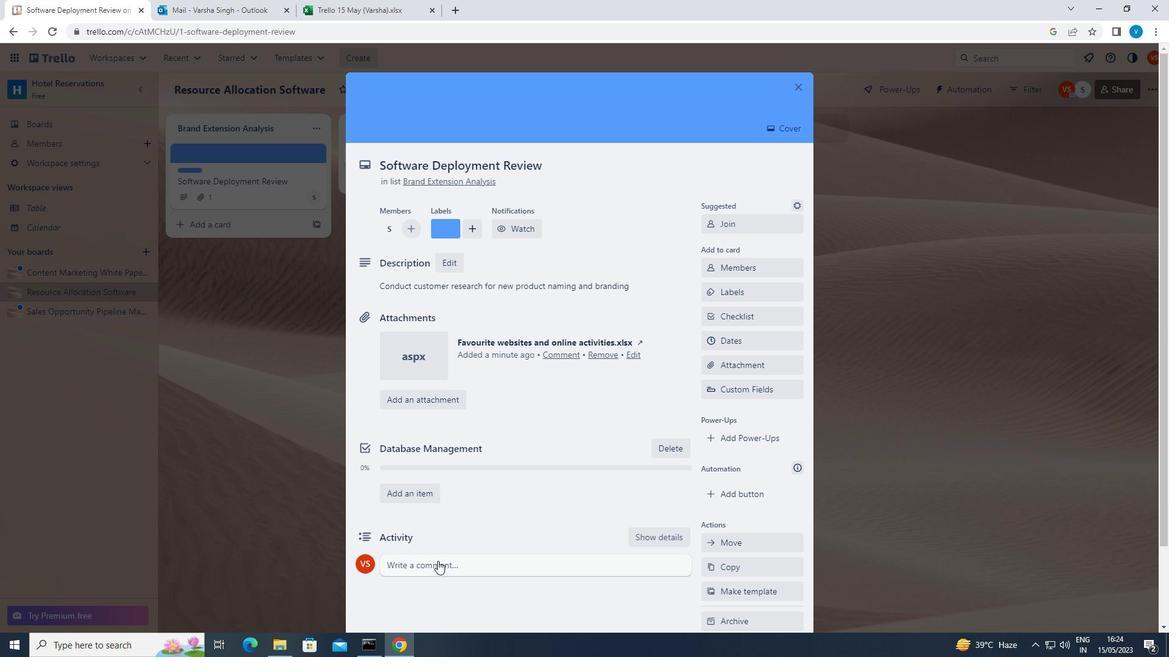 
Action: Mouse pressed left at (439, 562)
Screenshot: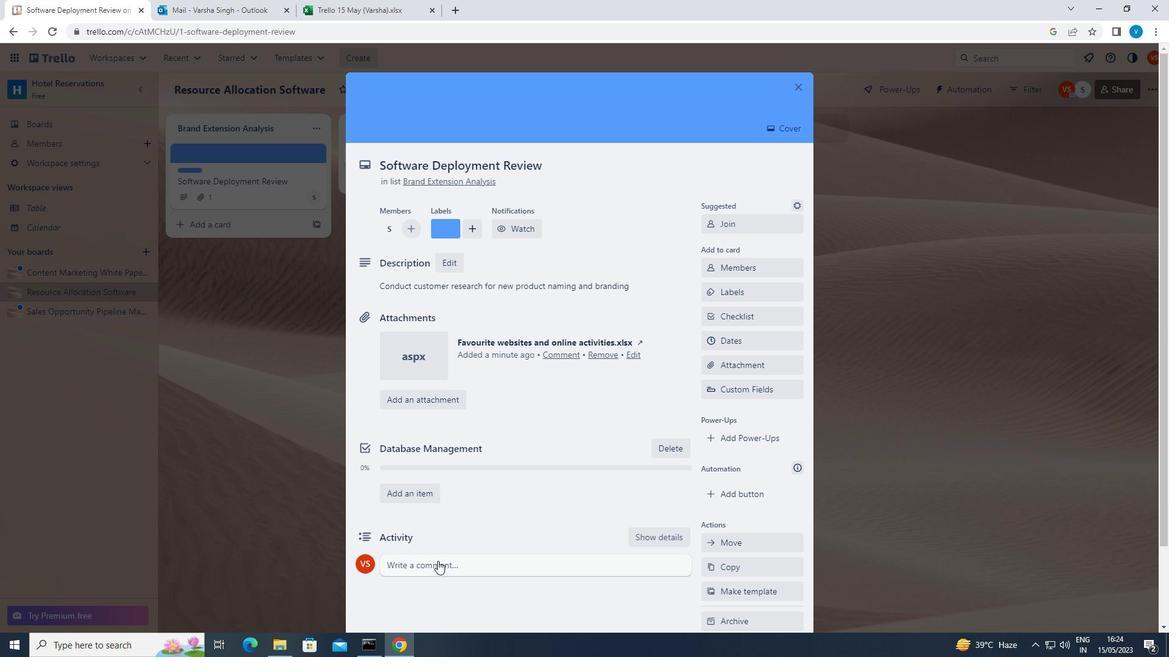 
Action: Mouse moved to (439, 562)
Screenshot: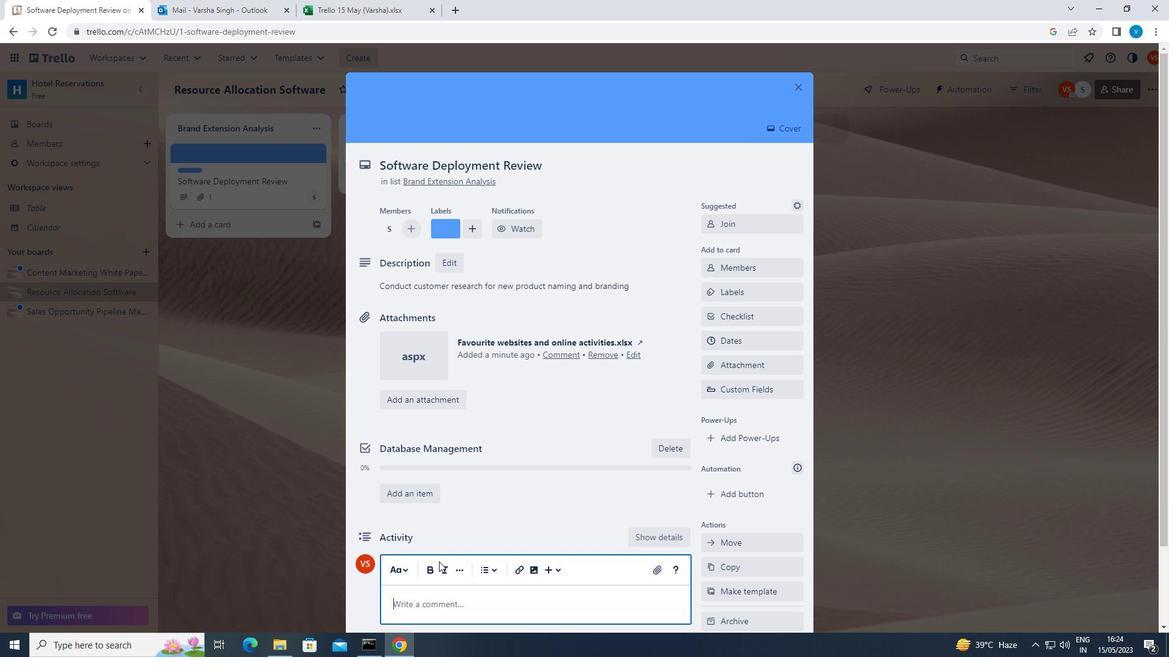 
Action: Key pressed <Key.shift>LET<Key.space>US<Key.space>APPROACH<Key.space>THIS<Key.space>TASK<Key.space>WITH<Key.space>A<Key.space>SENSE<Key.space>OF<Key.space>SELF-REFLECTION<Key.space>AND<Key.space>SELF-AWARENESS,<Key.space>RECOGNIZING<Key.space>OUR<Key.space>OWN<Key.space>STRENGTHS<Key.space>AND<Key.space>WEAKNESSES.
Screenshot: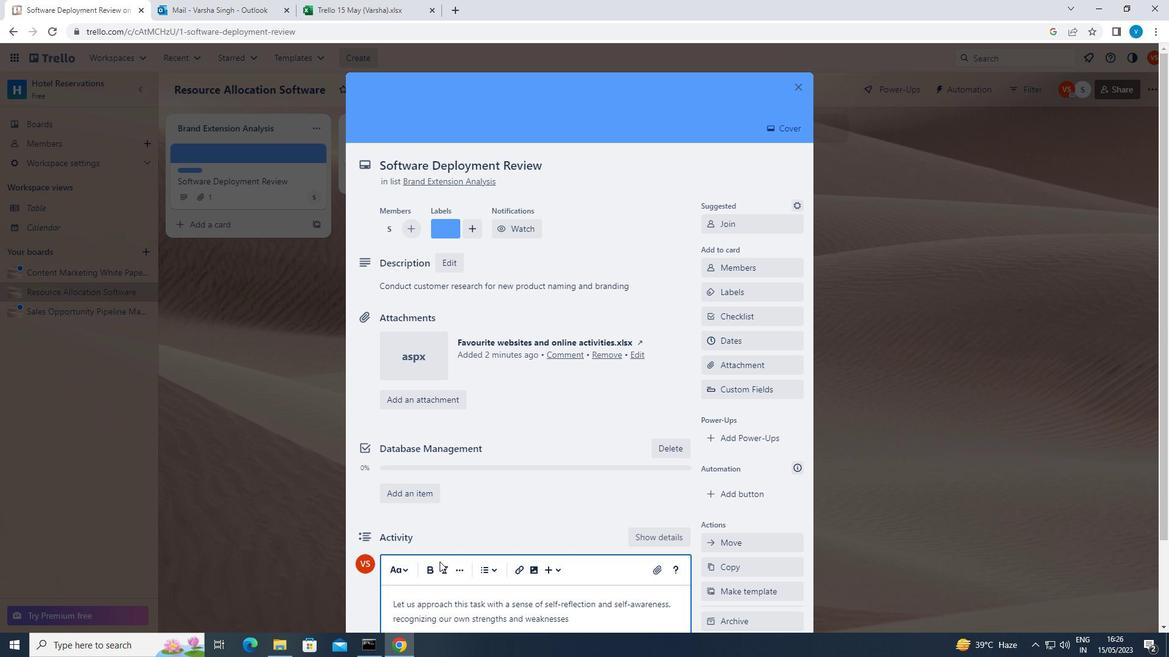 
Action: Mouse moved to (439, 560)
Screenshot: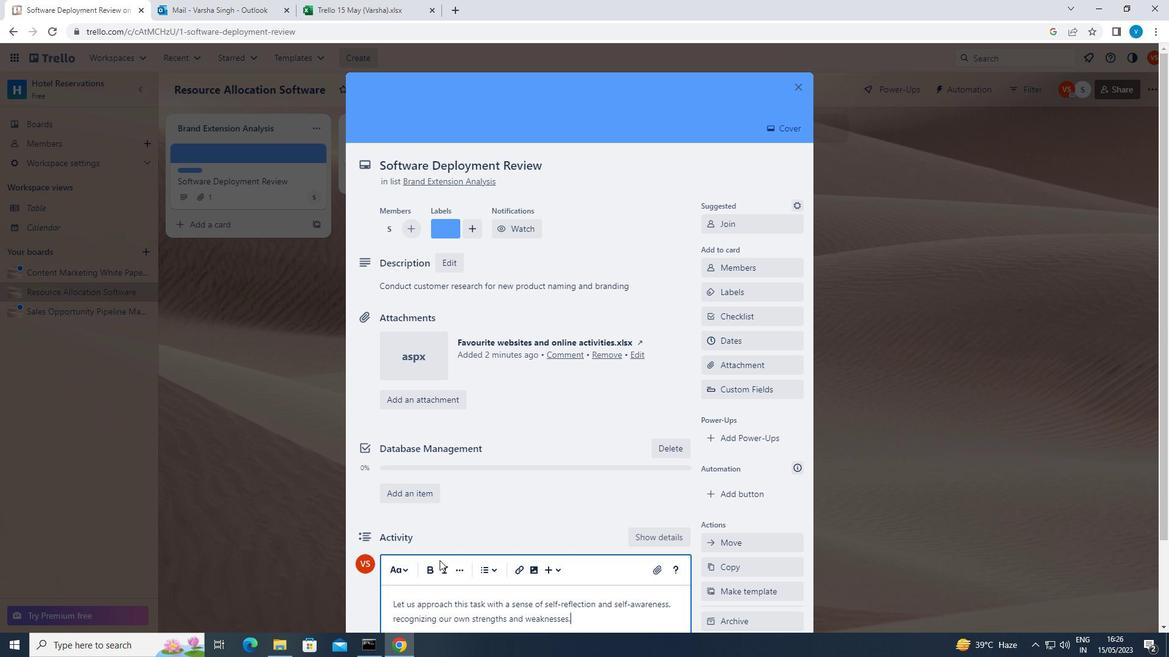 
Action: Mouse scrolled (439, 559) with delta (0, 0)
Screenshot: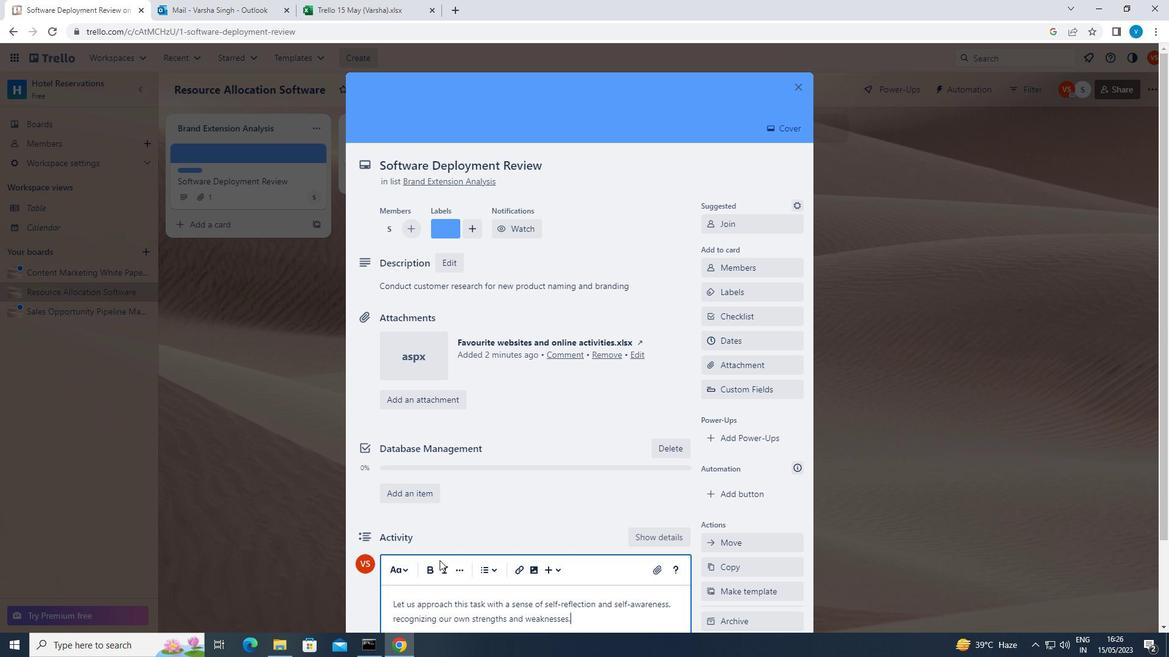 
Action: Mouse moved to (440, 560)
Screenshot: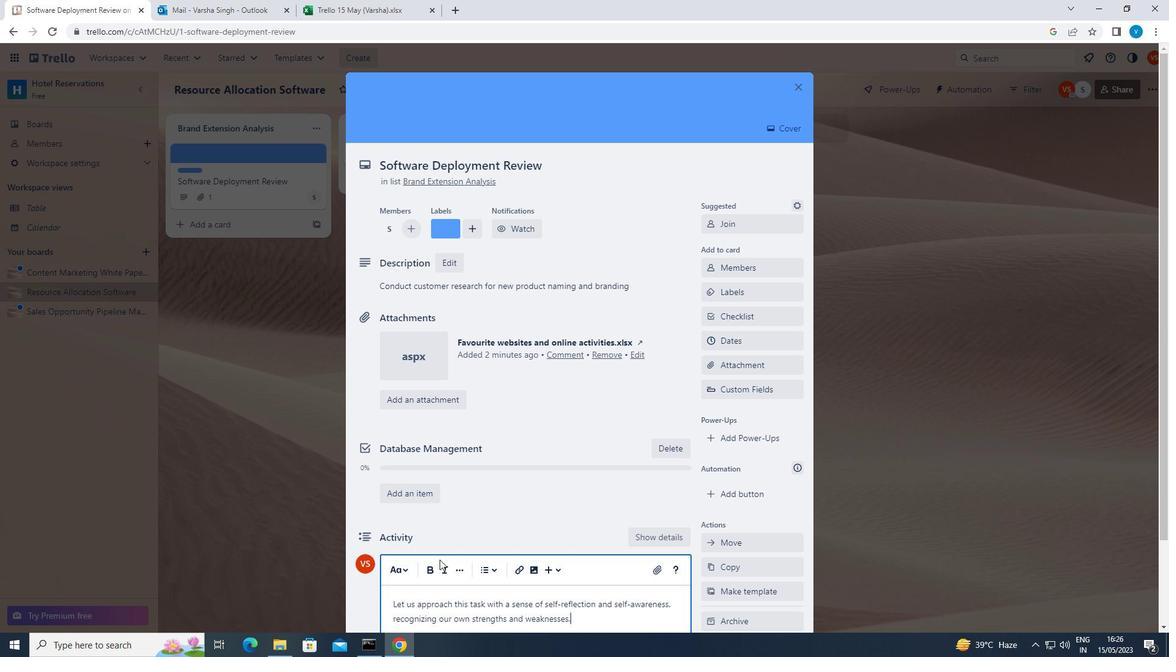 
Action: Mouse scrolled (440, 560) with delta (0, 0)
Screenshot: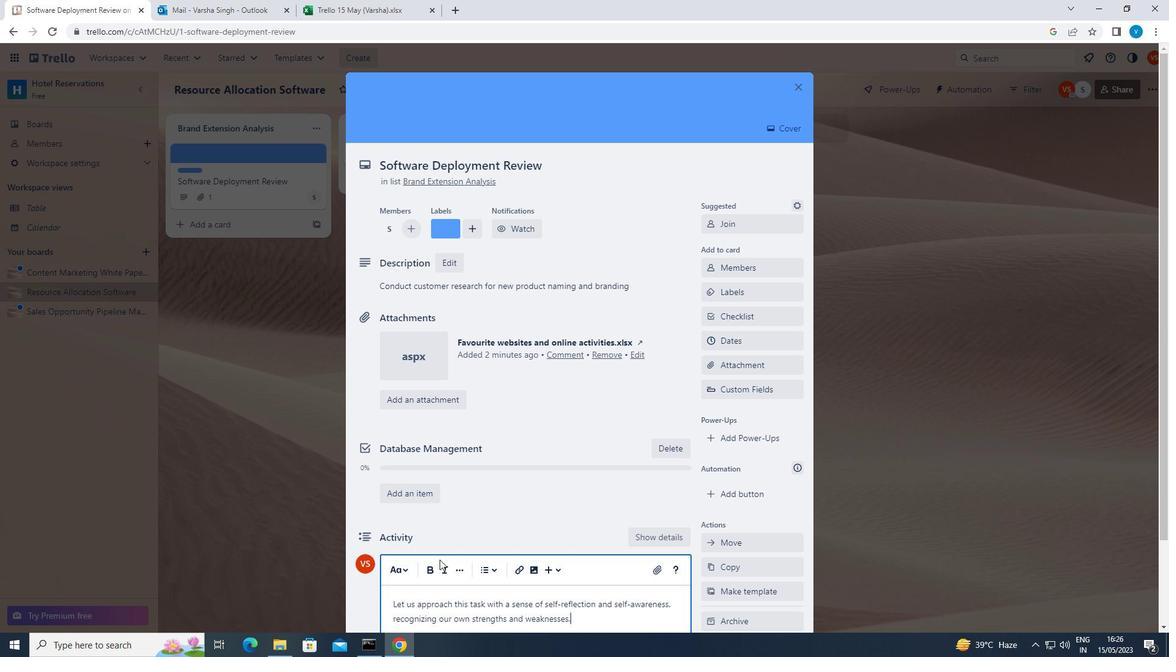 
Action: Mouse moved to (407, 557)
Screenshot: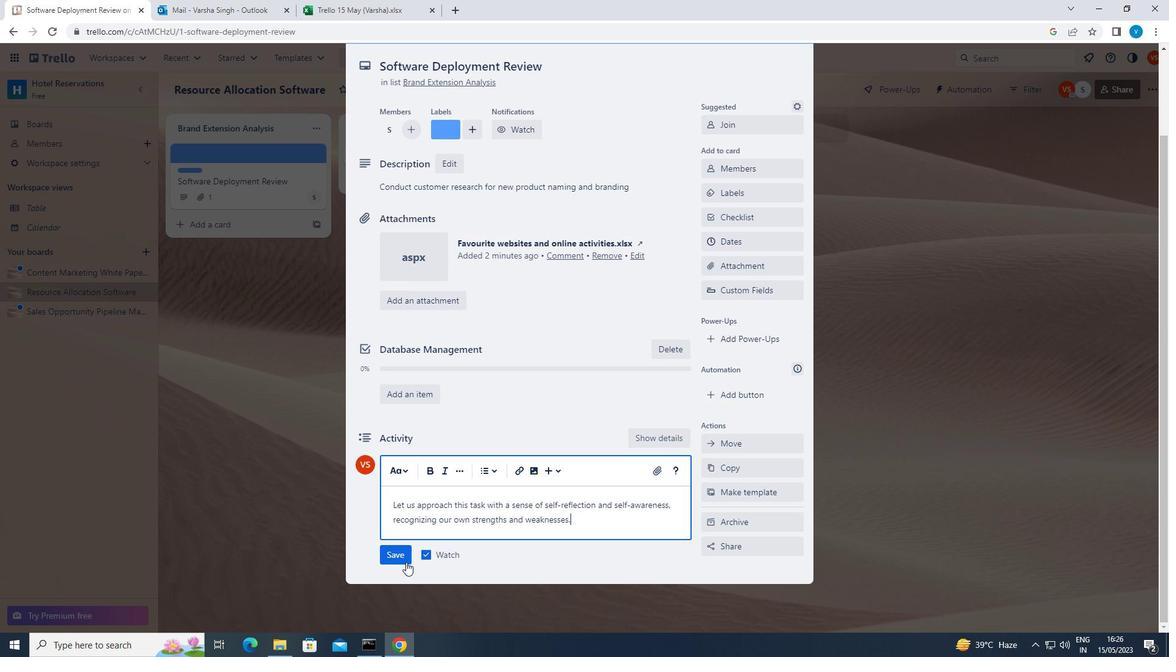 
Action: Mouse pressed left at (407, 557)
Screenshot: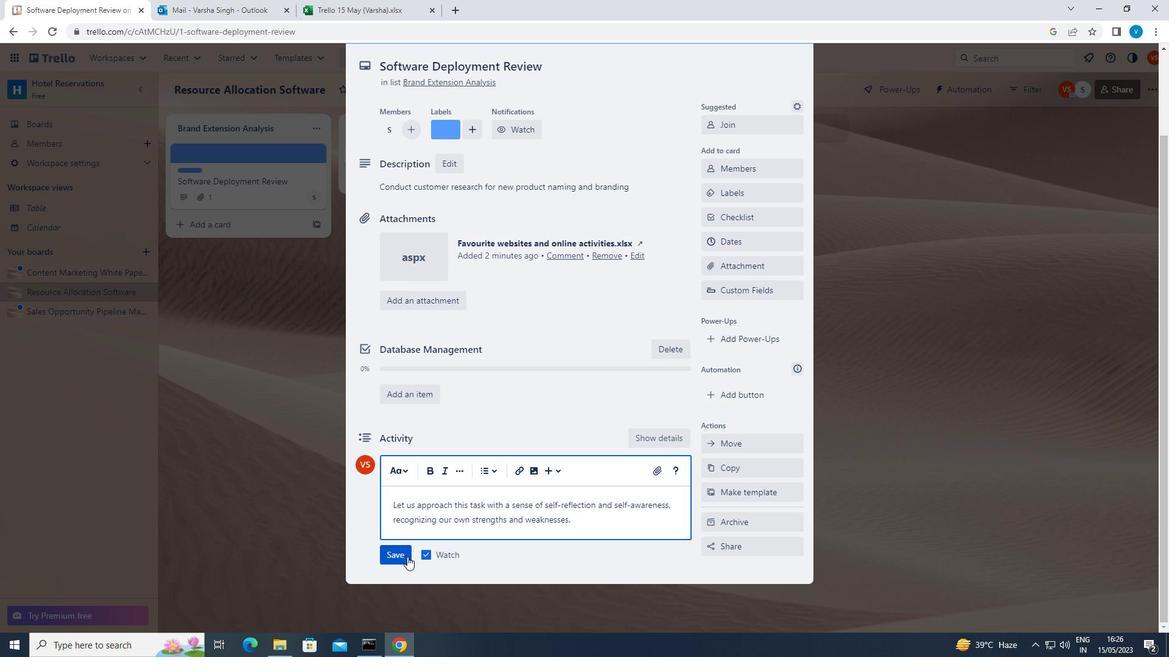
Action: Mouse moved to (738, 247)
Screenshot: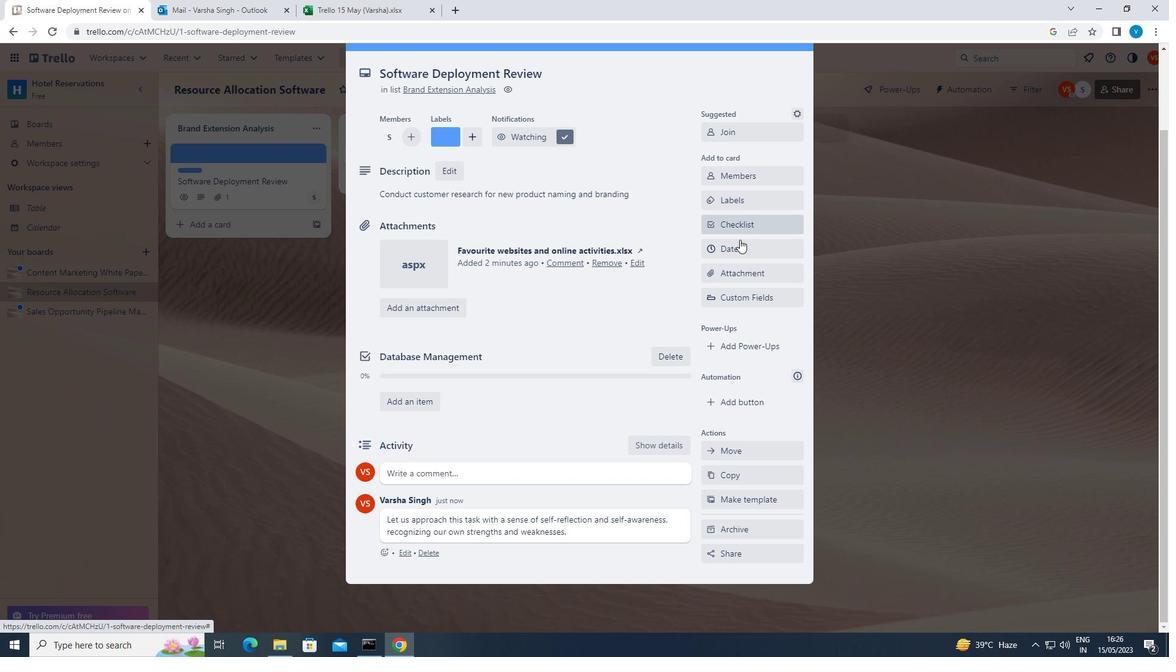 
Action: Mouse pressed left at (738, 247)
Screenshot: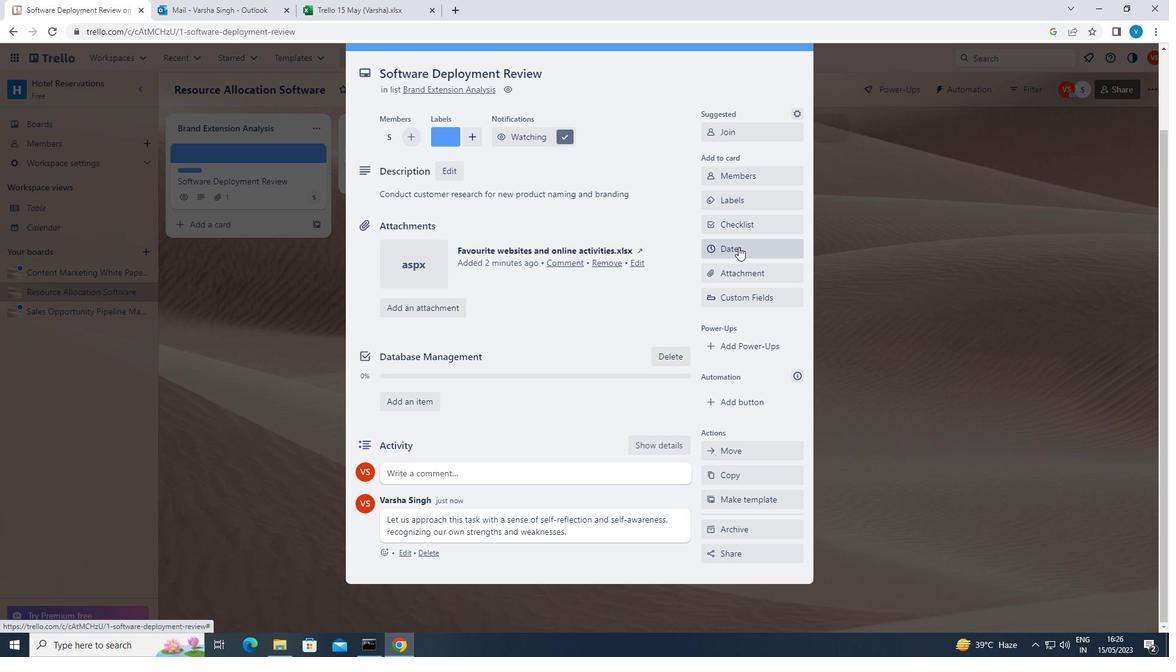 
Action: Mouse moved to (712, 309)
Screenshot: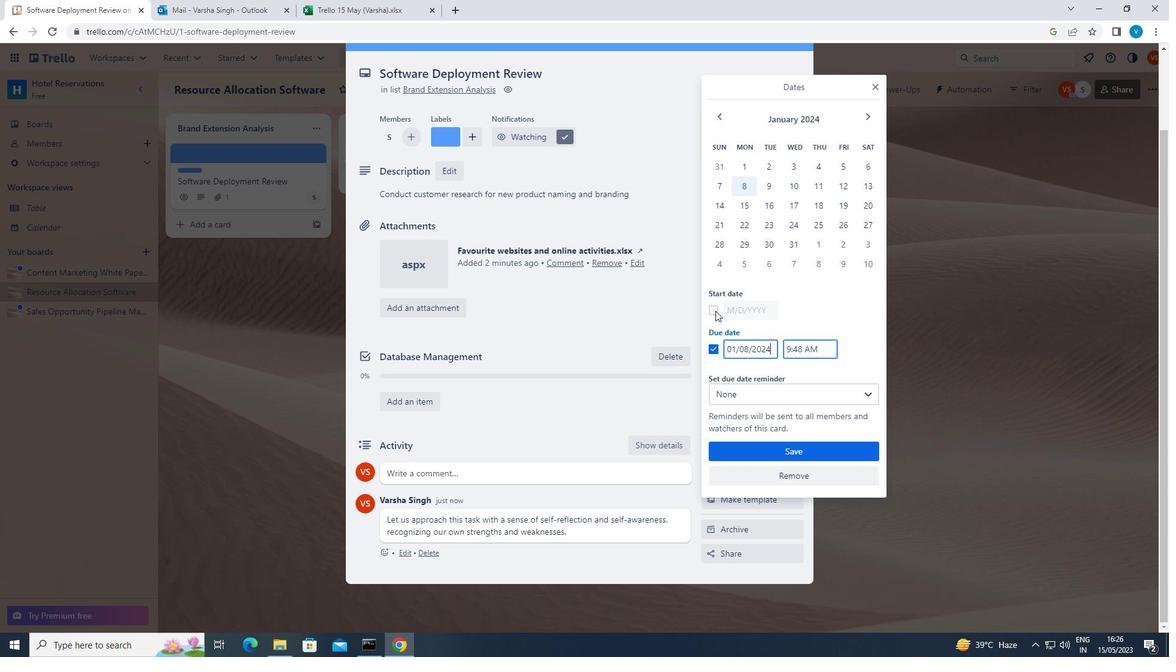 
Action: Mouse pressed left at (712, 309)
Screenshot: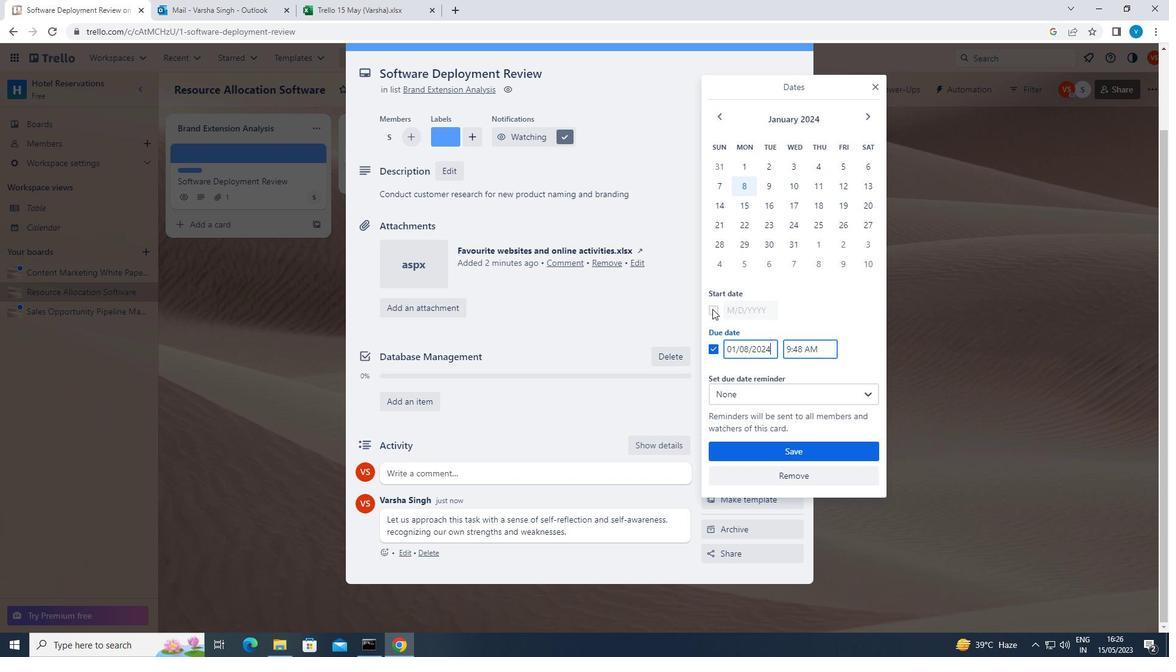 
Action: Mouse moved to (774, 311)
Screenshot: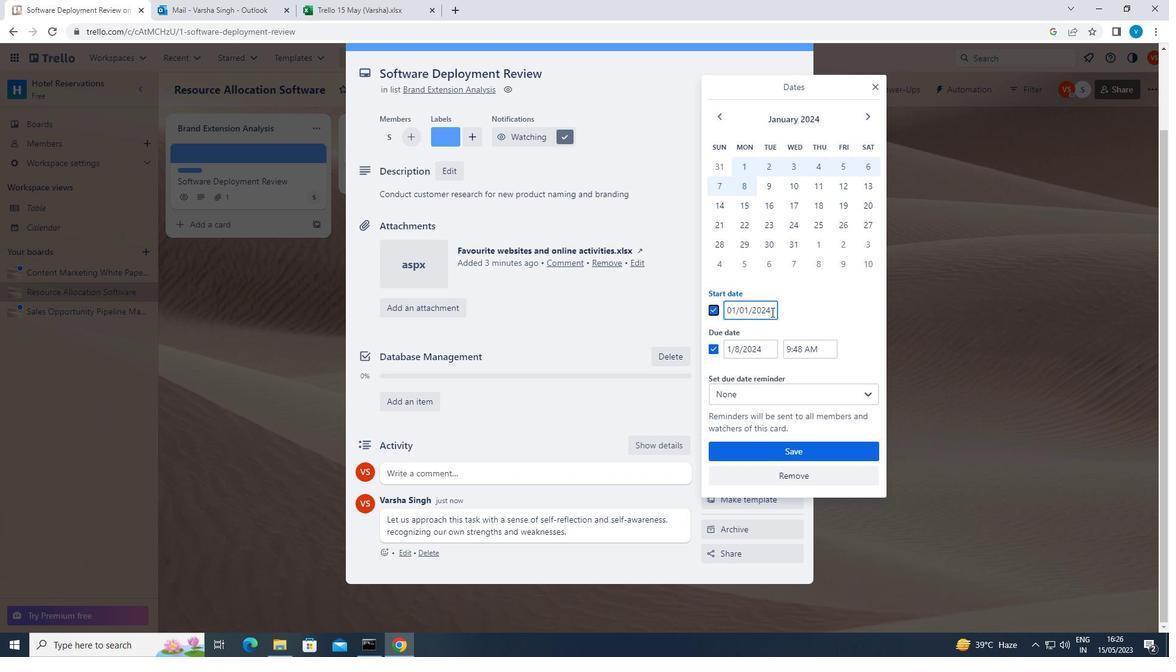 
Action: Mouse pressed left at (774, 311)
Screenshot: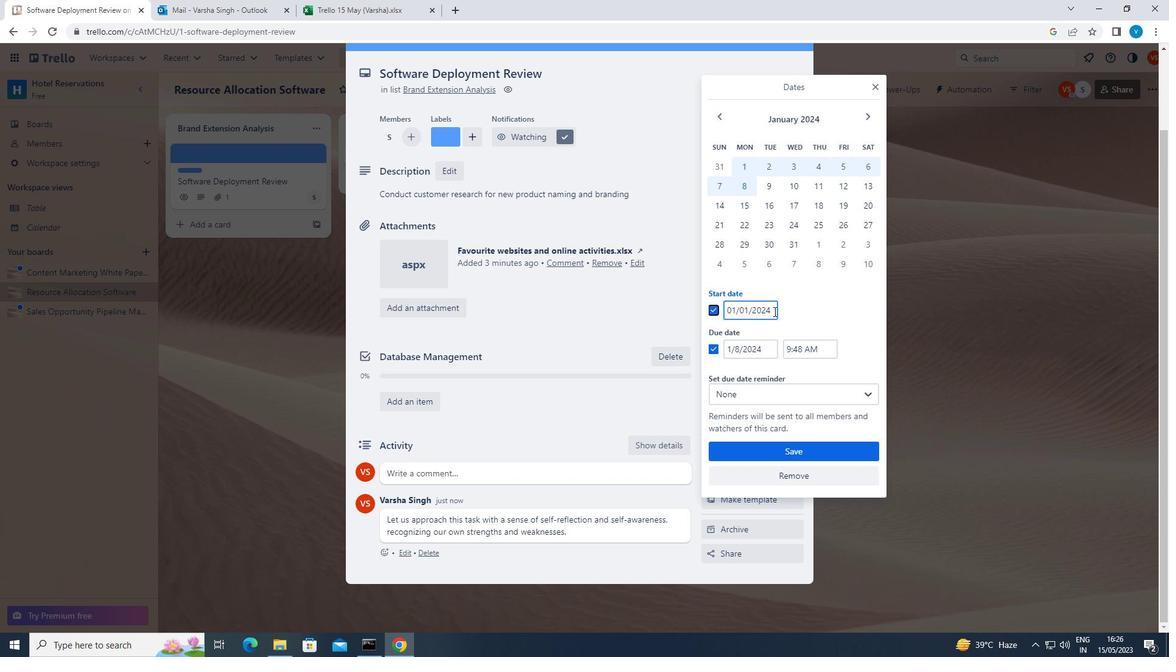 
Action: Key pressed <Key.backspace><Key.backspace><Key.backspace><Key.backspace><Key.backspace><Key.backspace><Key.backspace><Key.backspace><Key.backspace><Key.backspace><Key.backspace><Key.backspace><Key.backspace><Key.backspace><Key.backspace>01/01/1900
Screenshot: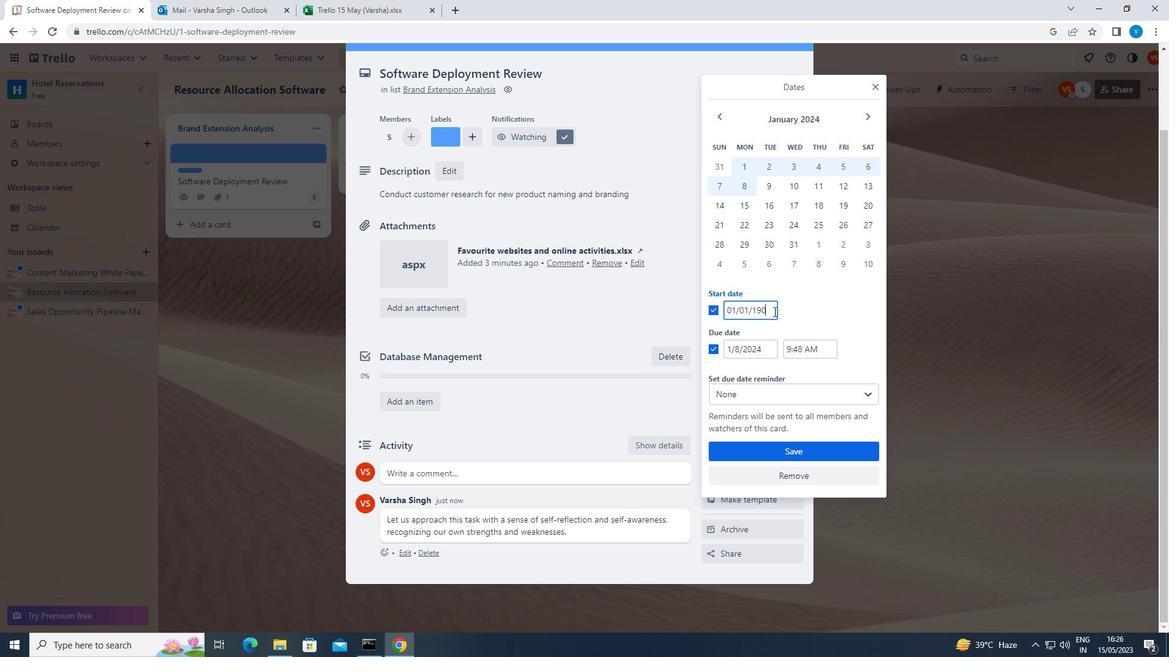 
Action: Mouse moved to (771, 349)
Screenshot: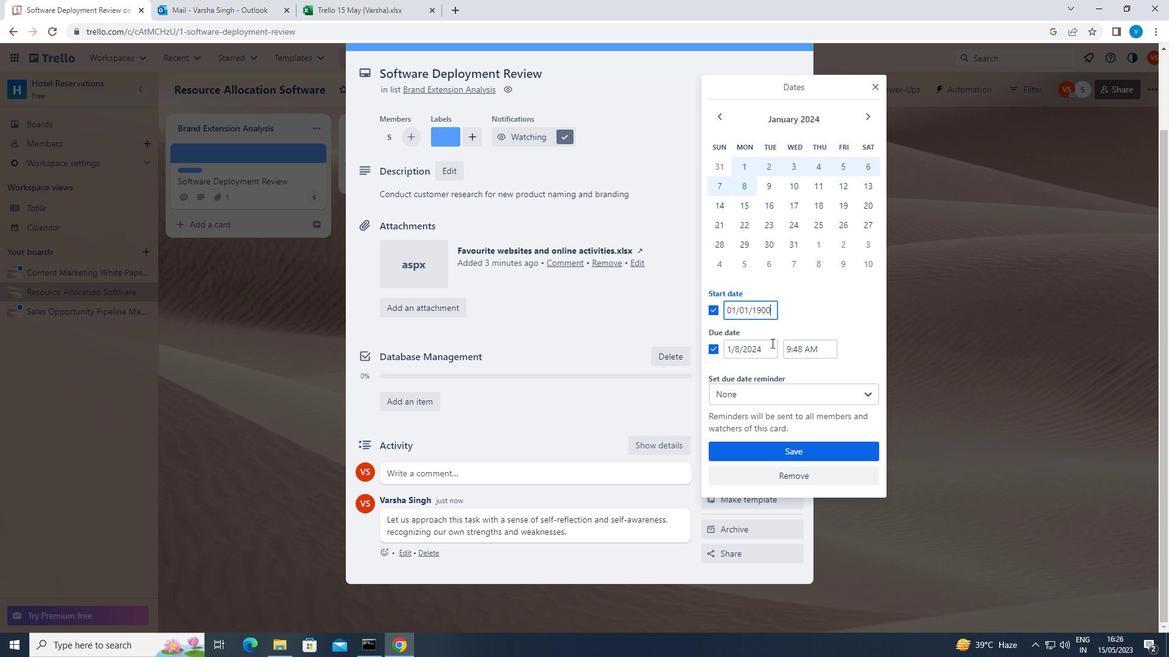 
Action: Mouse pressed left at (771, 349)
Screenshot: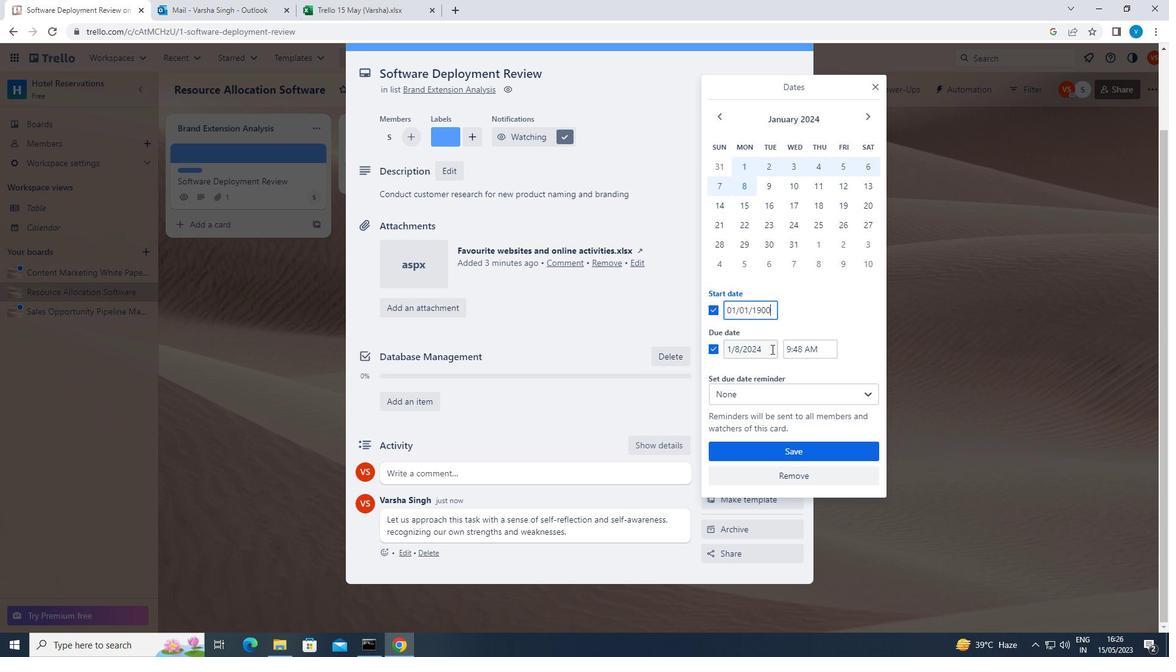 
Action: Mouse moved to (764, 348)
Screenshot: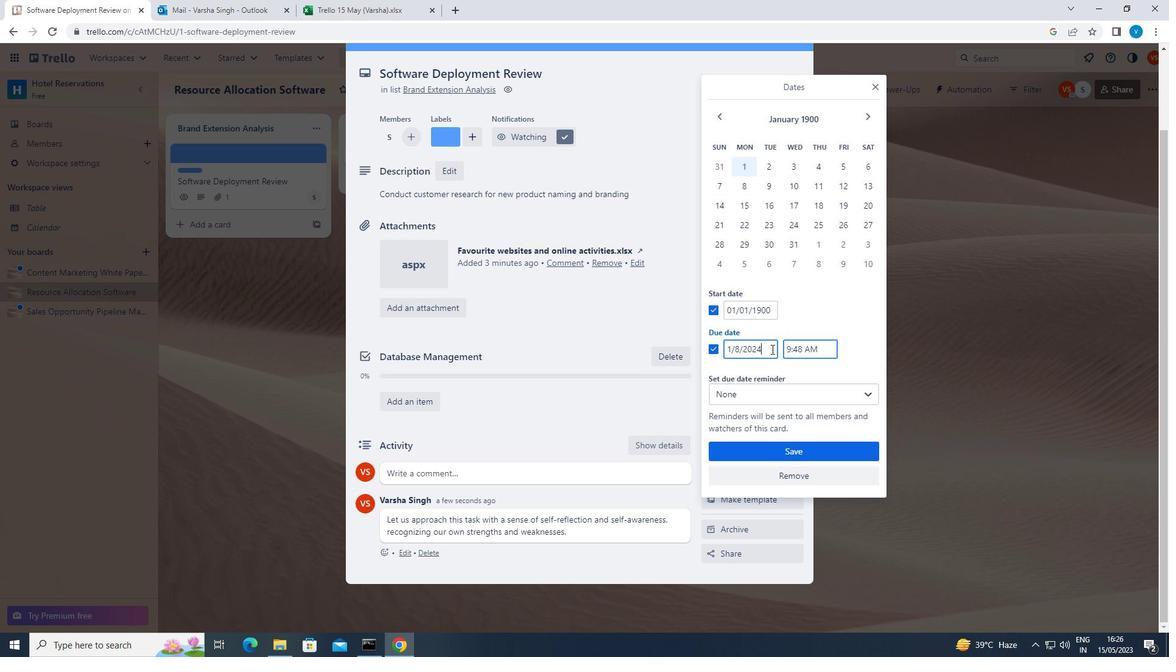 
Action: Key pressed <Key.backspace><Key.backspace><Key.backspace><Key.backspace><Key.backspace><Key.backspace><Key.backspace><Key.backspace><Key.backspace><Key.backspace><Key.backspace><Key.backspace><Key.backspace><Key.backspace><Key.backspace><Key.backspace>01/08/1900
Screenshot: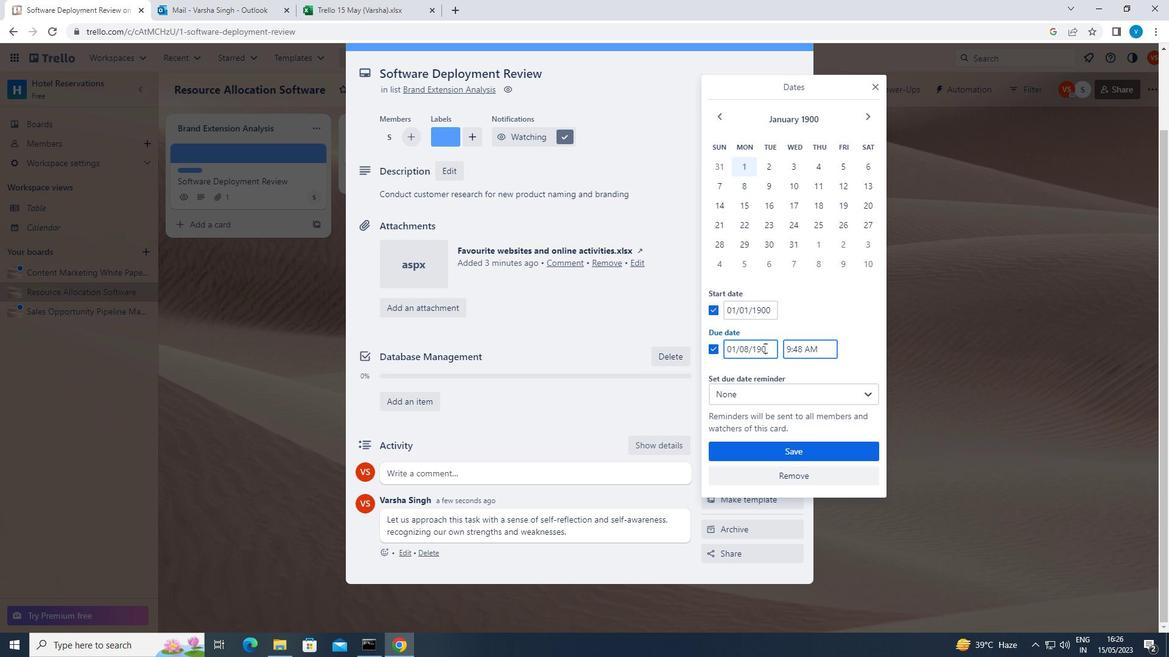 
Action: Mouse moved to (772, 456)
Screenshot: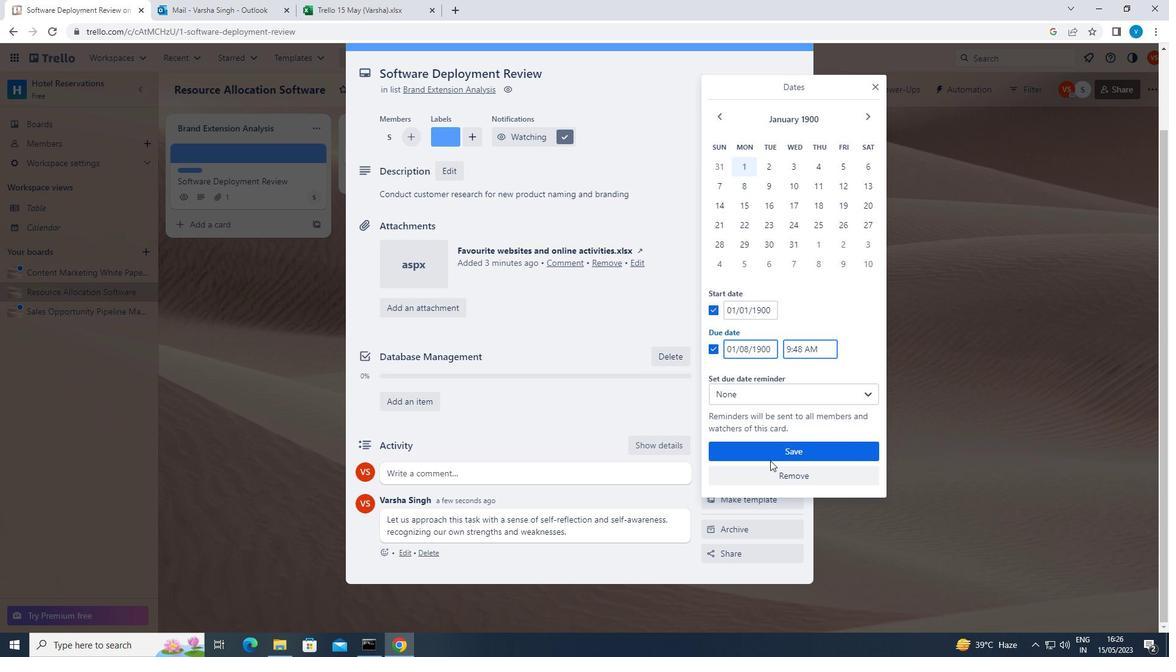 
Action: Mouse pressed left at (772, 456)
Screenshot: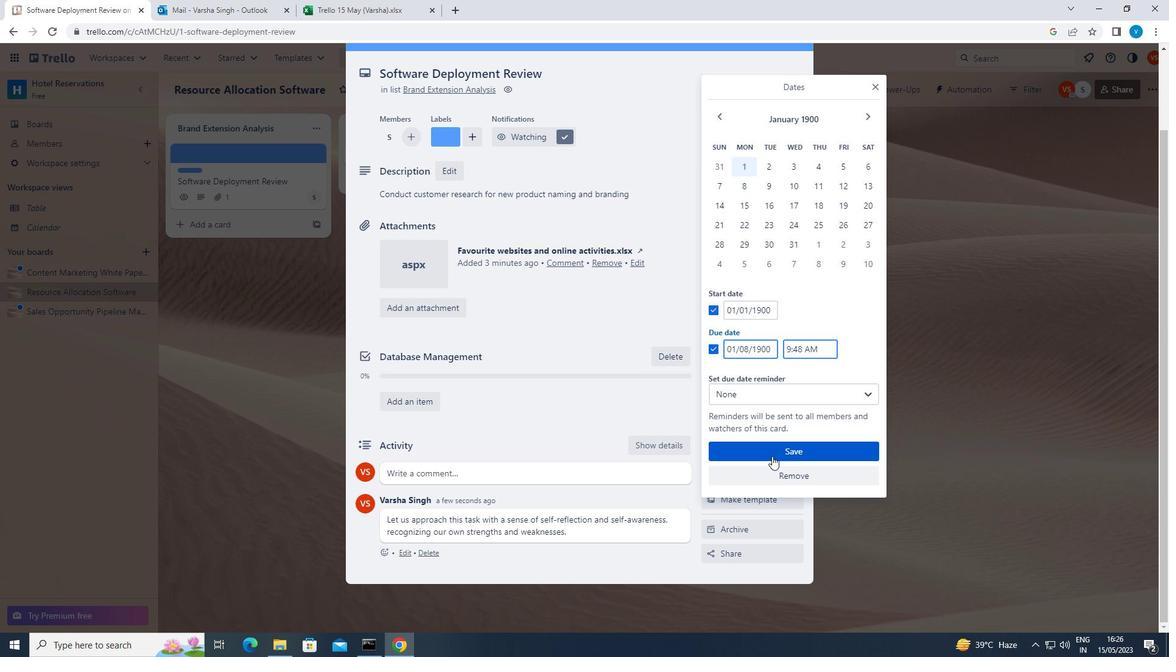 
